 Task: For heading Use oswald with dark grey 1 1 colour & bold.  font size for heading18,  'Change the font style of data to' oswald and font size to 9,  Change the alignment of both headline & data to Align center.  In the sheet  BudgetPlan reviewbook
Action: Mouse moved to (55, 153)
Screenshot: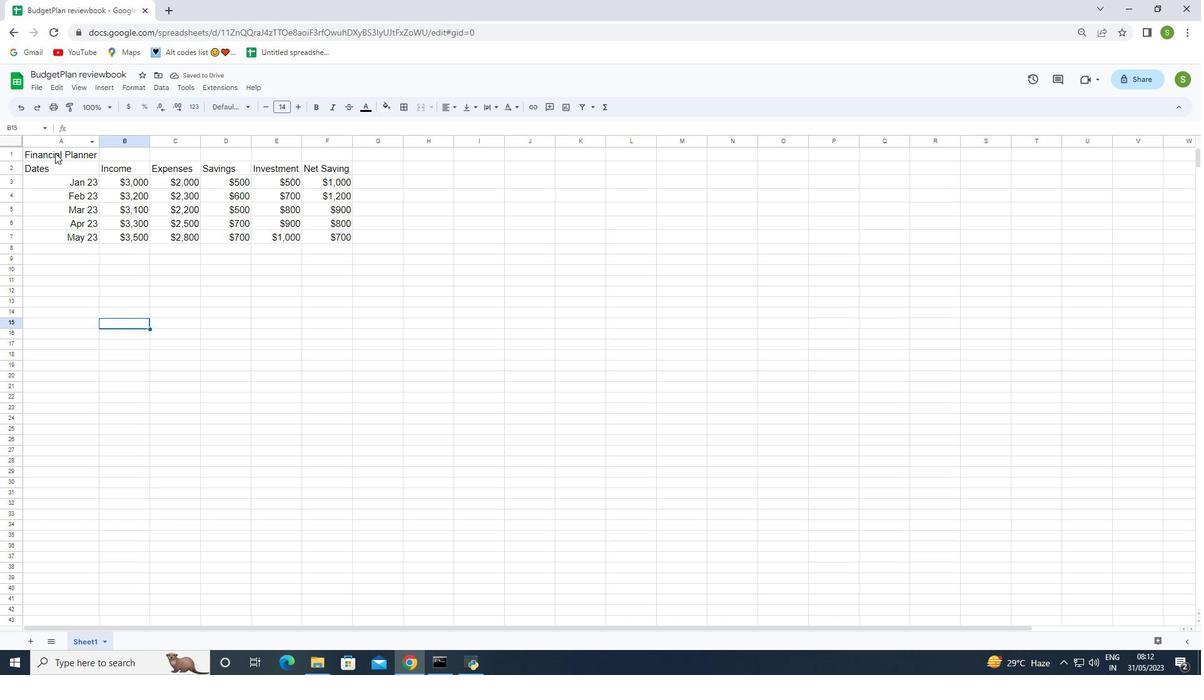 
Action: Mouse pressed left at (55, 153)
Screenshot: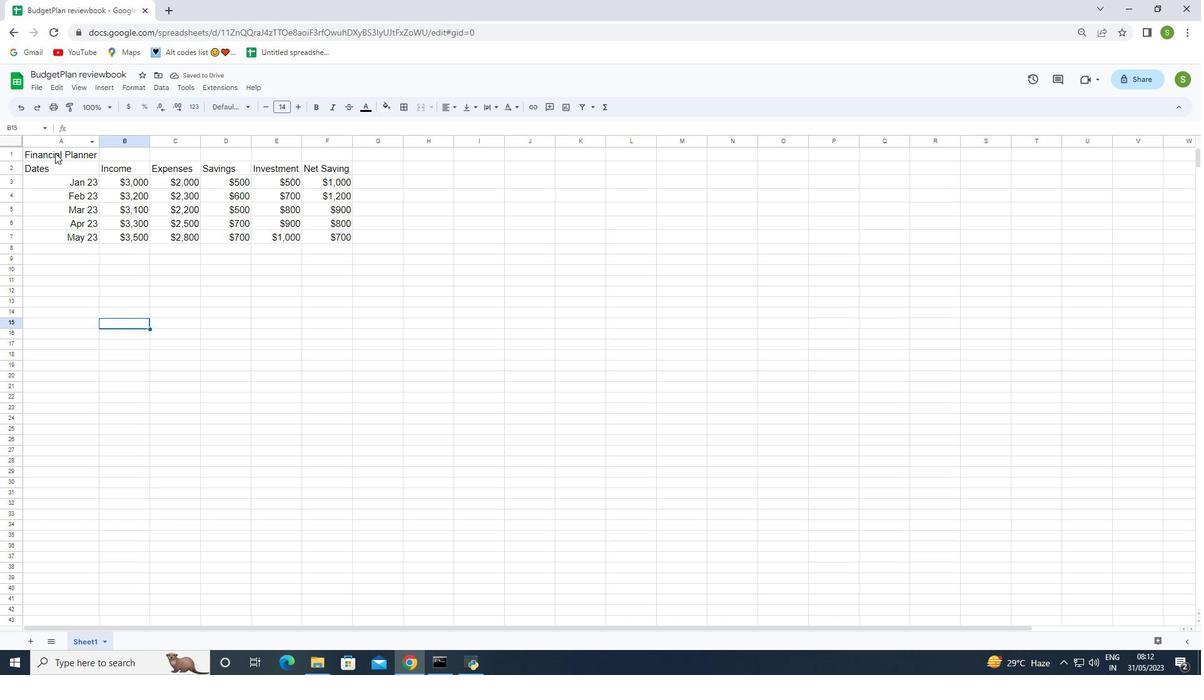 
Action: Mouse moved to (224, 100)
Screenshot: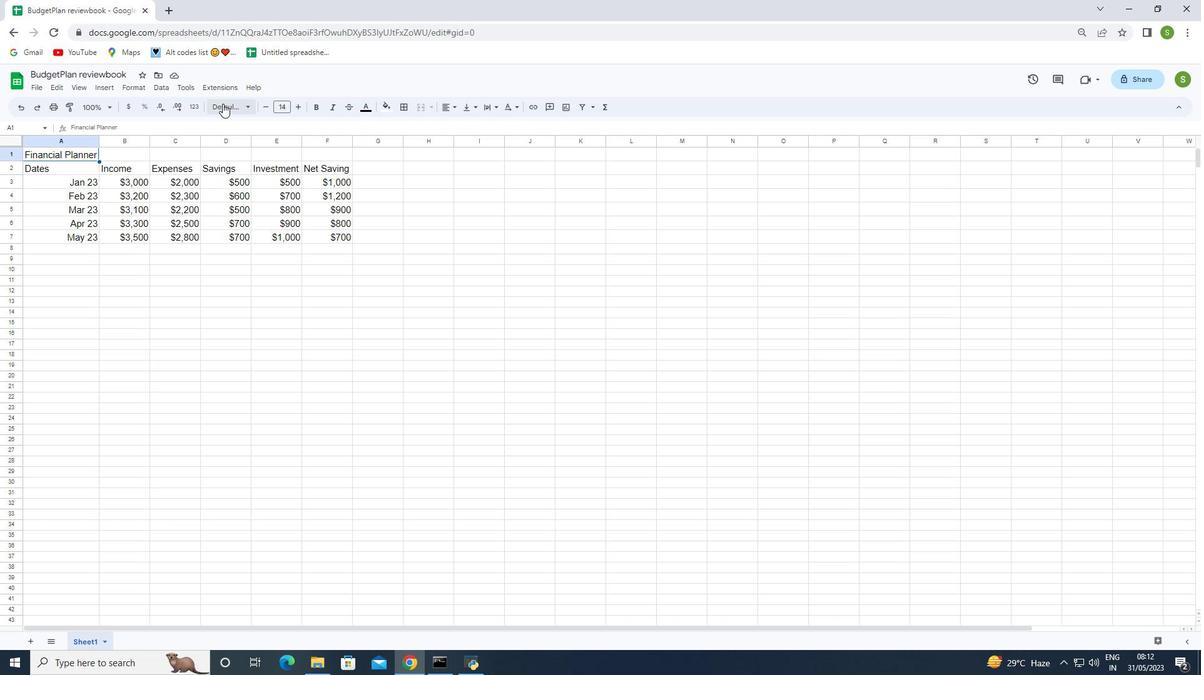 
Action: Mouse pressed left at (224, 100)
Screenshot: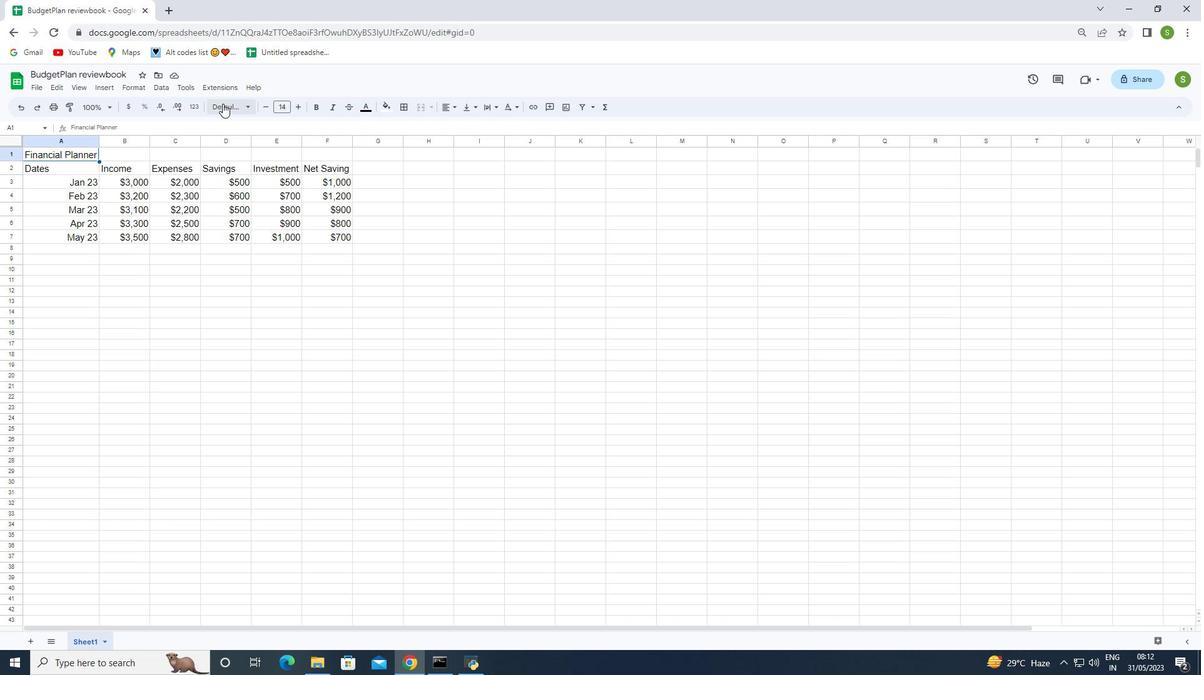 
Action: Mouse moved to (239, 541)
Screenshot: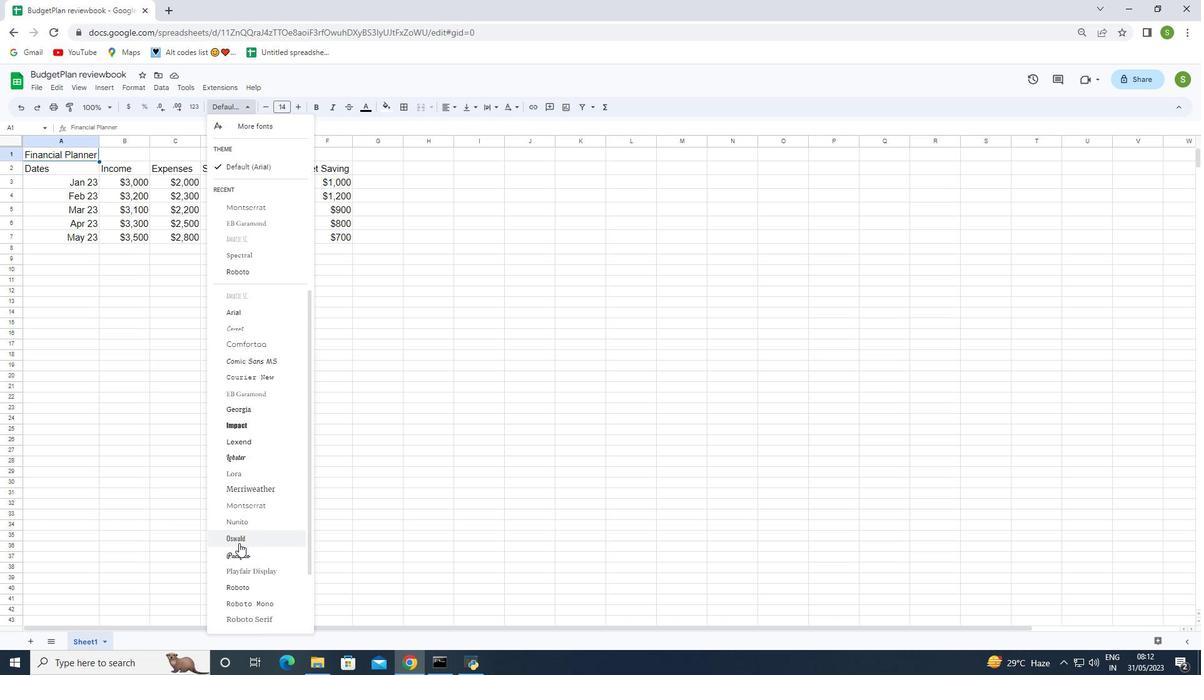 
Action: Mouse pressed left at (239, 541)
Screenshot: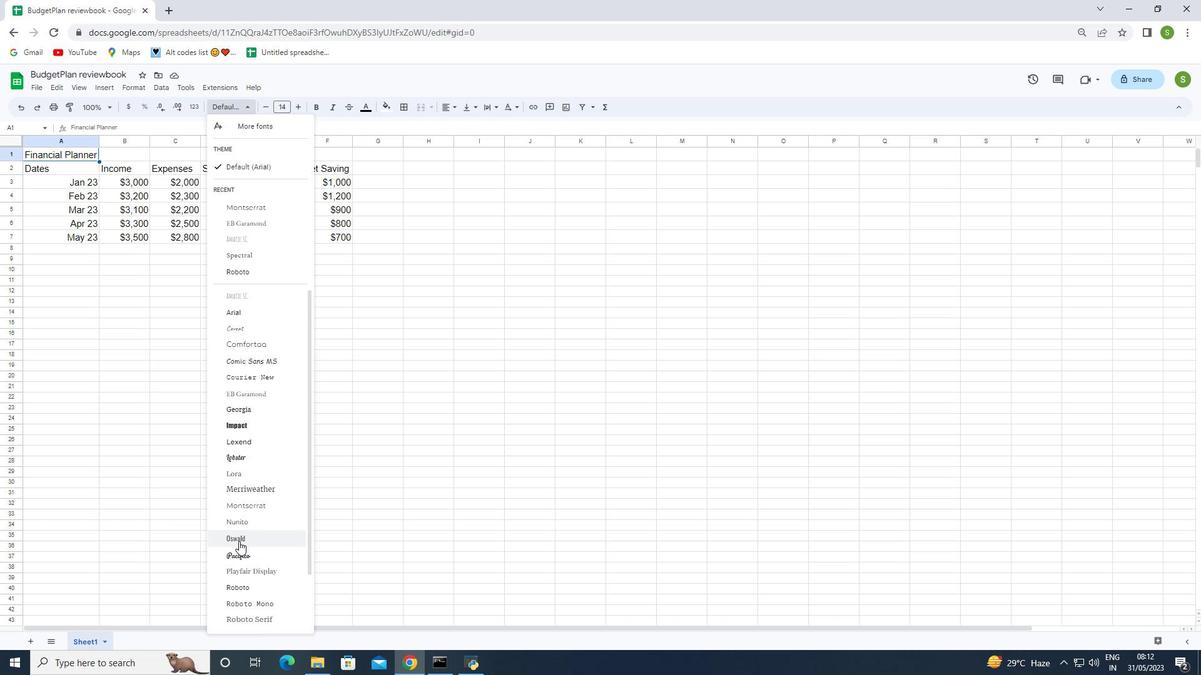 
Action: Mouse moved to (372, 105)
Screenshot: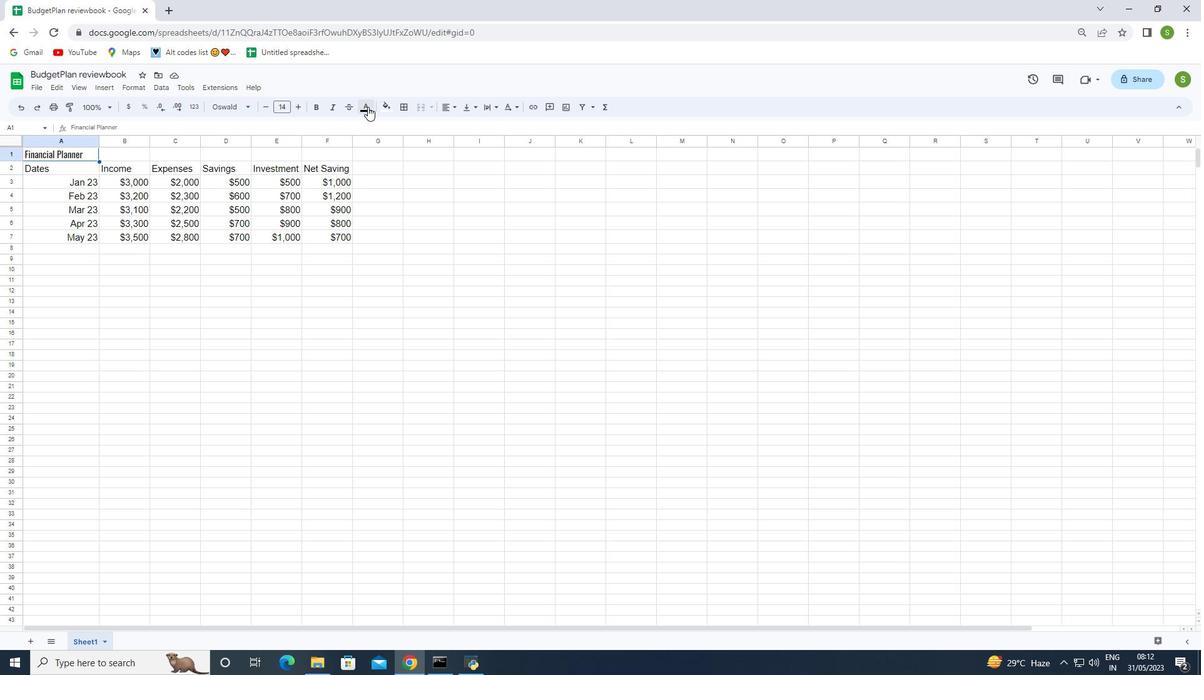 
Action: Mouse pressed left at (372, 105)
Screenshot: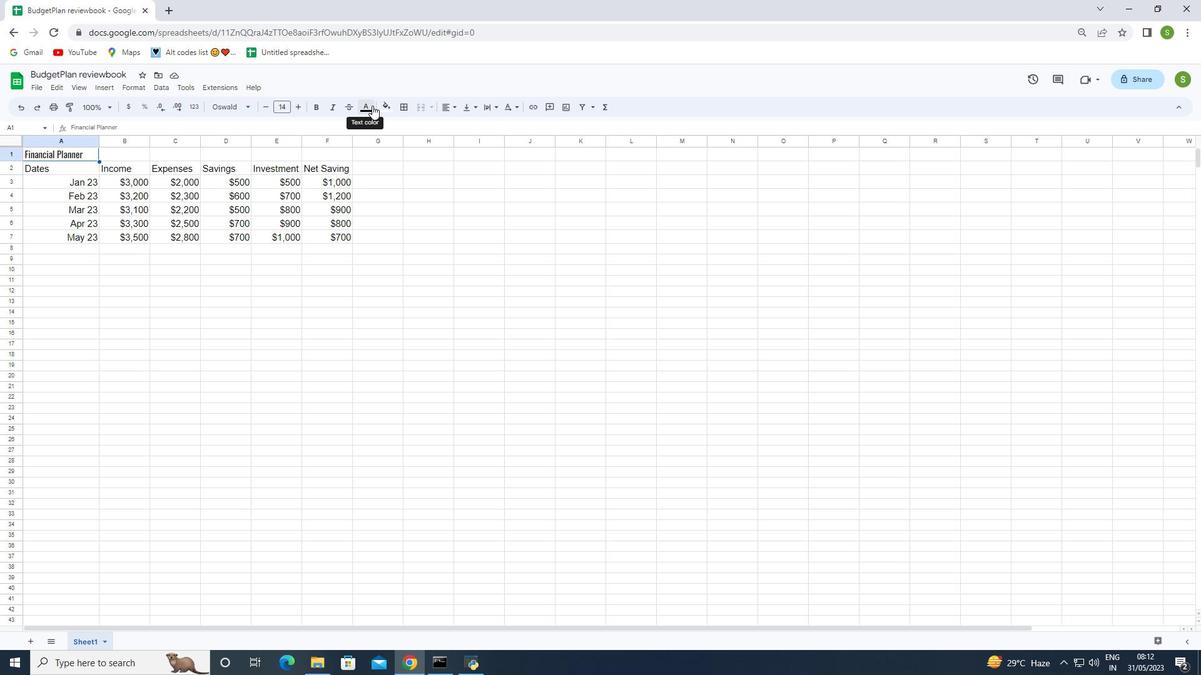 
Action: Mouse moved to (407, 138)
Screenshot: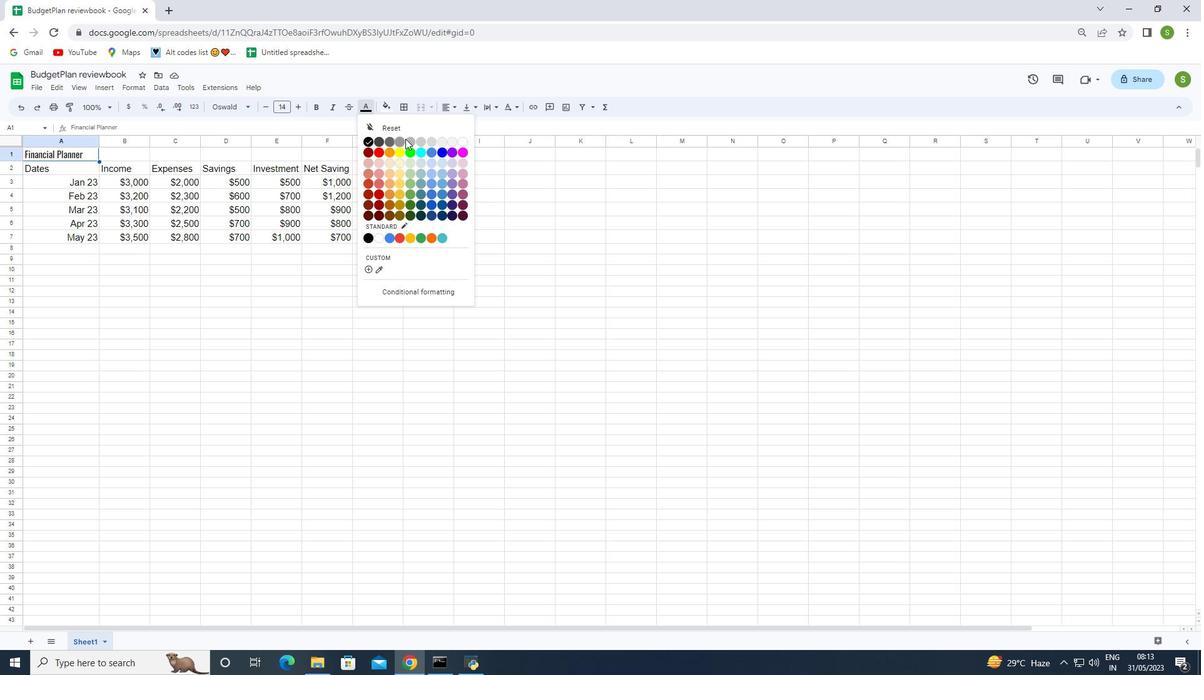 
Action: Mouse pressed left at (407, 138)
Screenshot: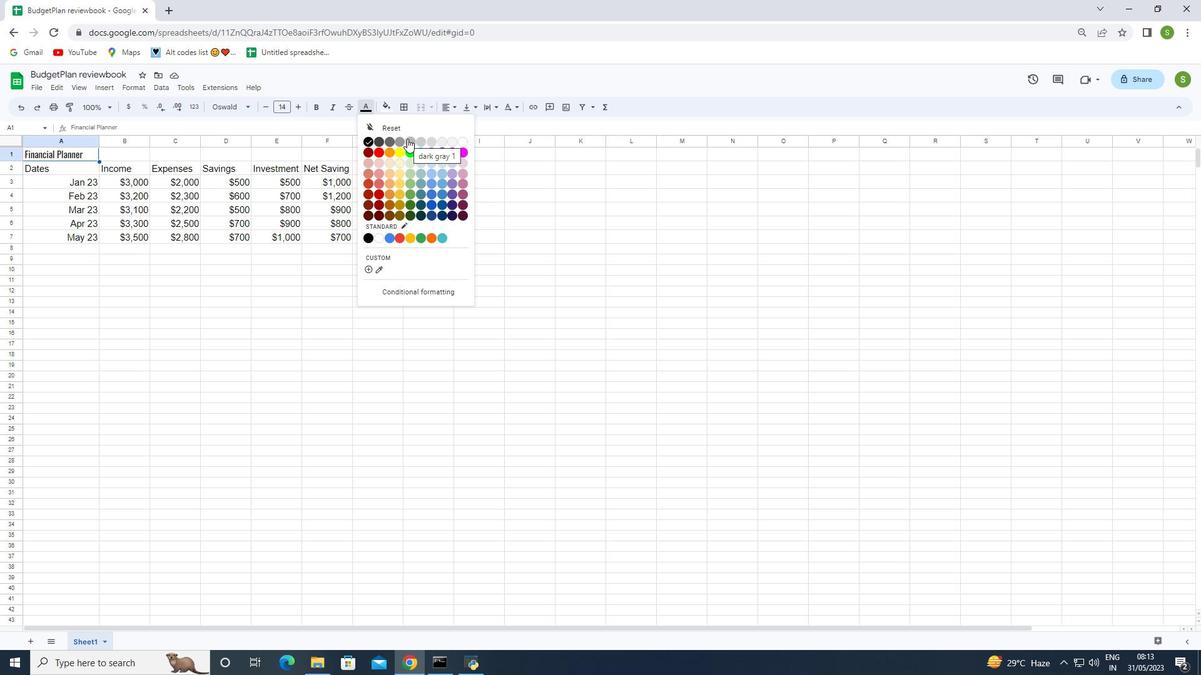 
Action: Mouse moved to (318, 110)
Screenshot: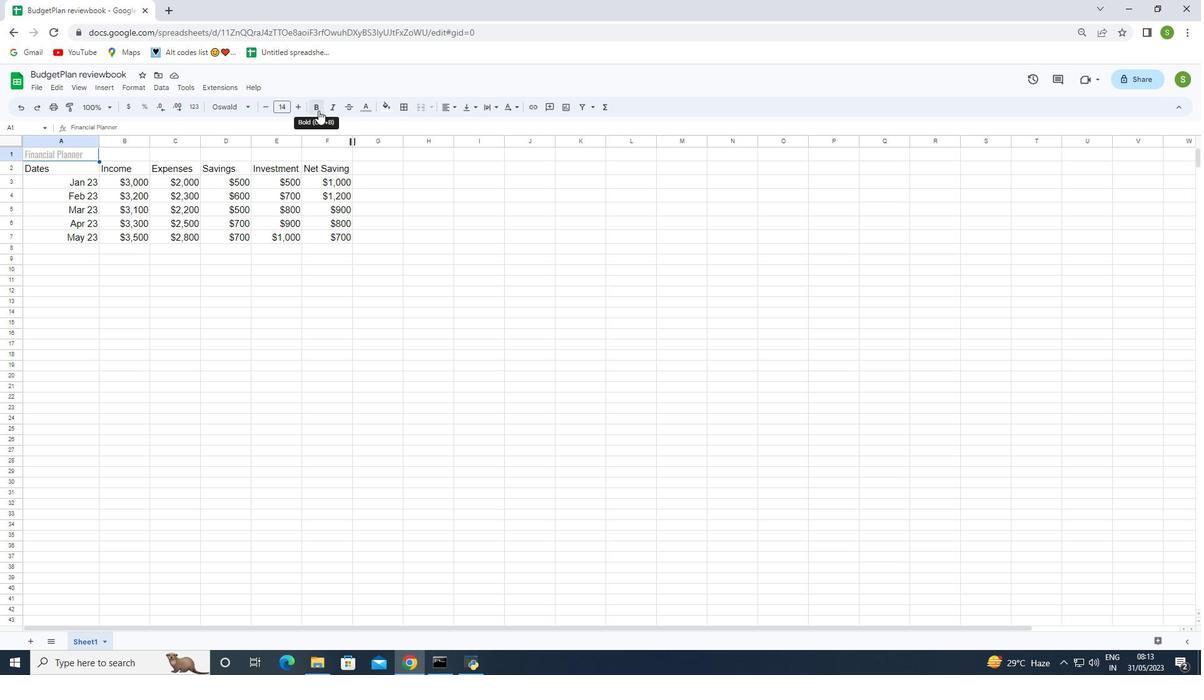 
Action: Mouse pressed left at (318, 110)
Screenshot: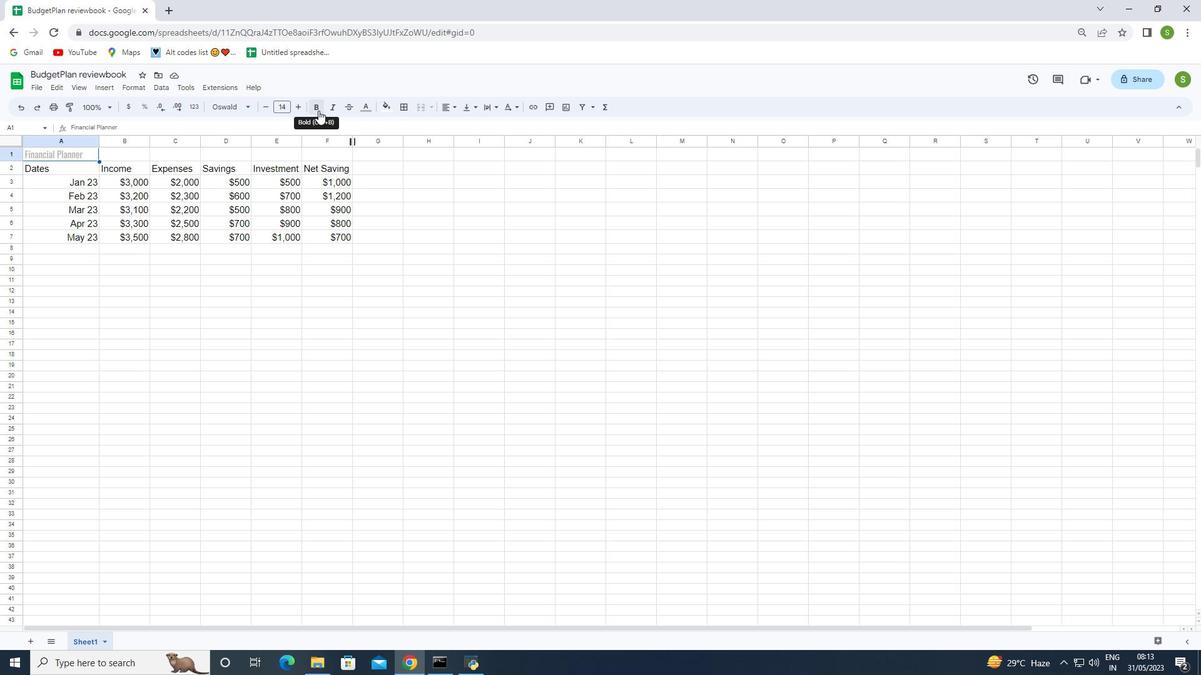 
Action: Mouse moved to (295, 106)
Screenshot: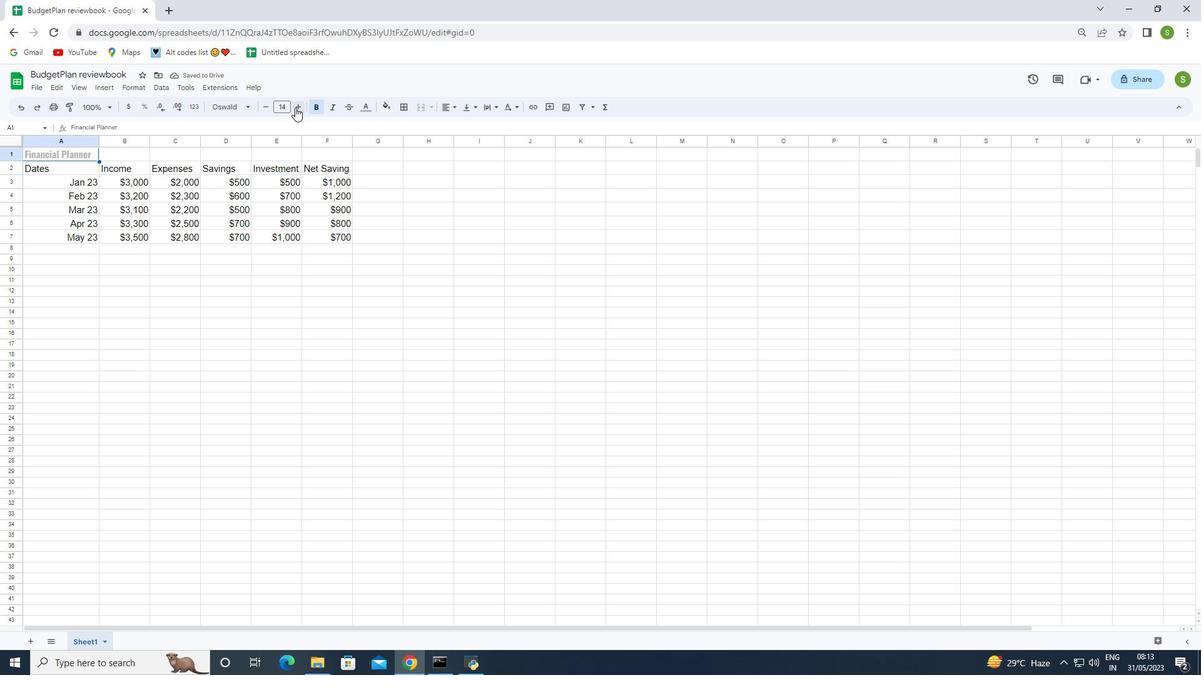 
Action: Mouse pressed left at (295, 106)
Screenshot: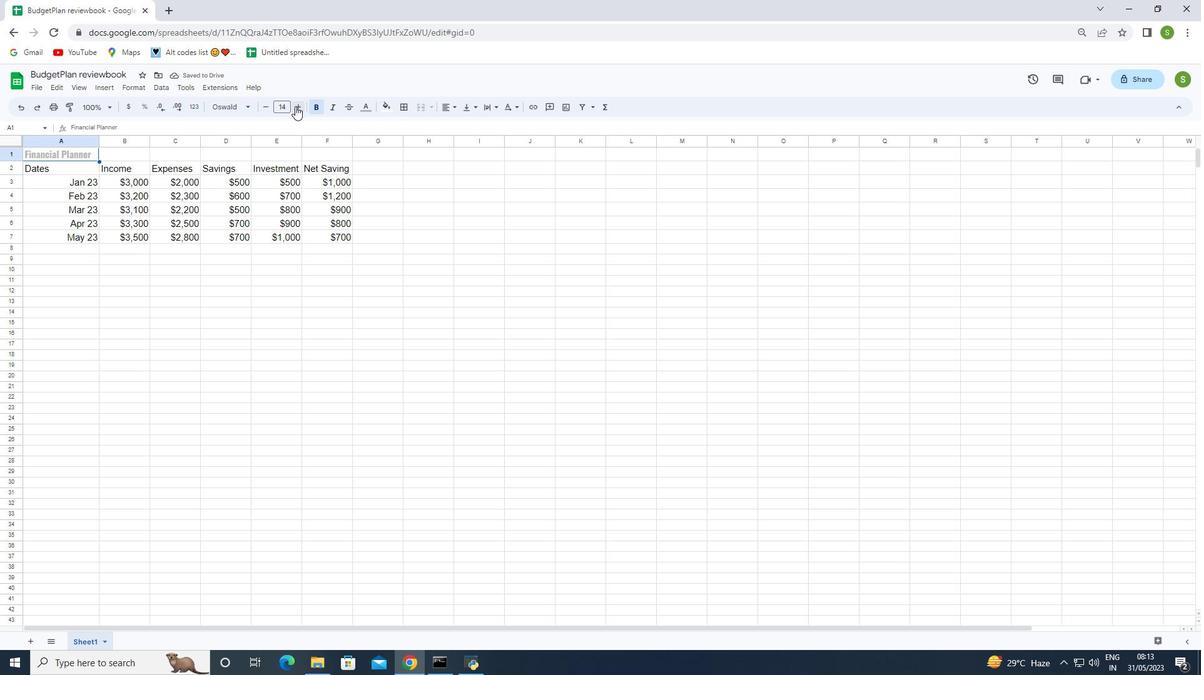 
Action: Mouse pressed left at (295, 106)
Screenshot: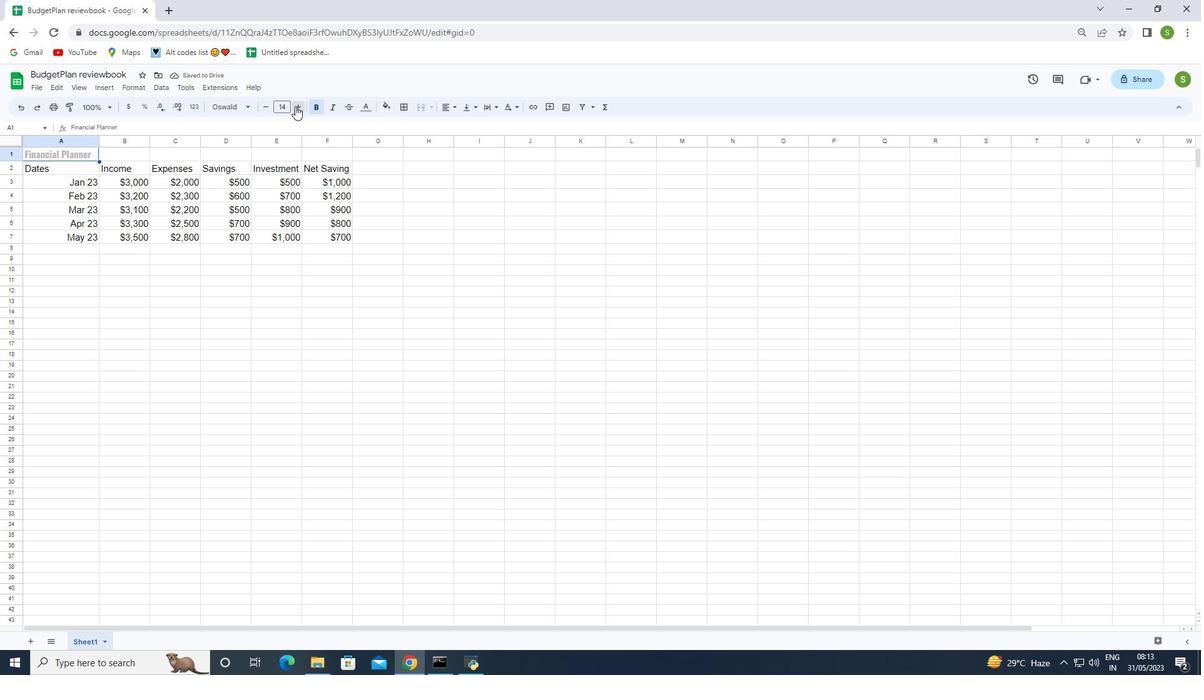 
Action: Mouse pressed left at (295, 106)
Screenshot: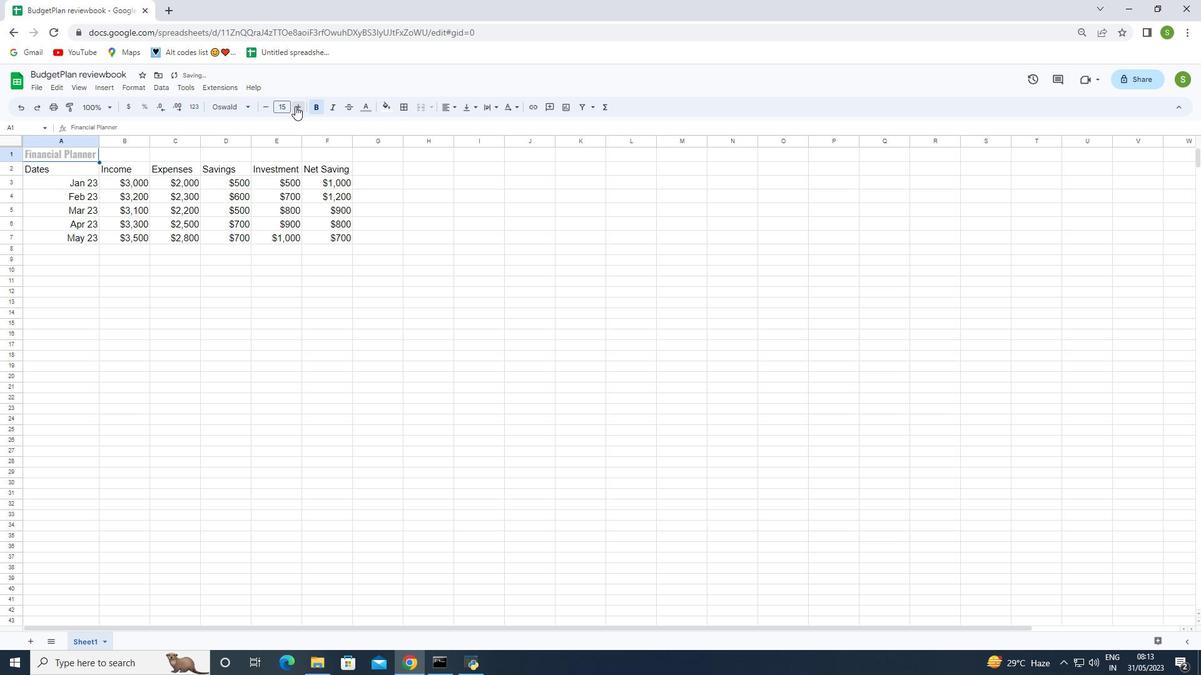 
Action: Mouse pressed left at (295, 106)
Screenshot: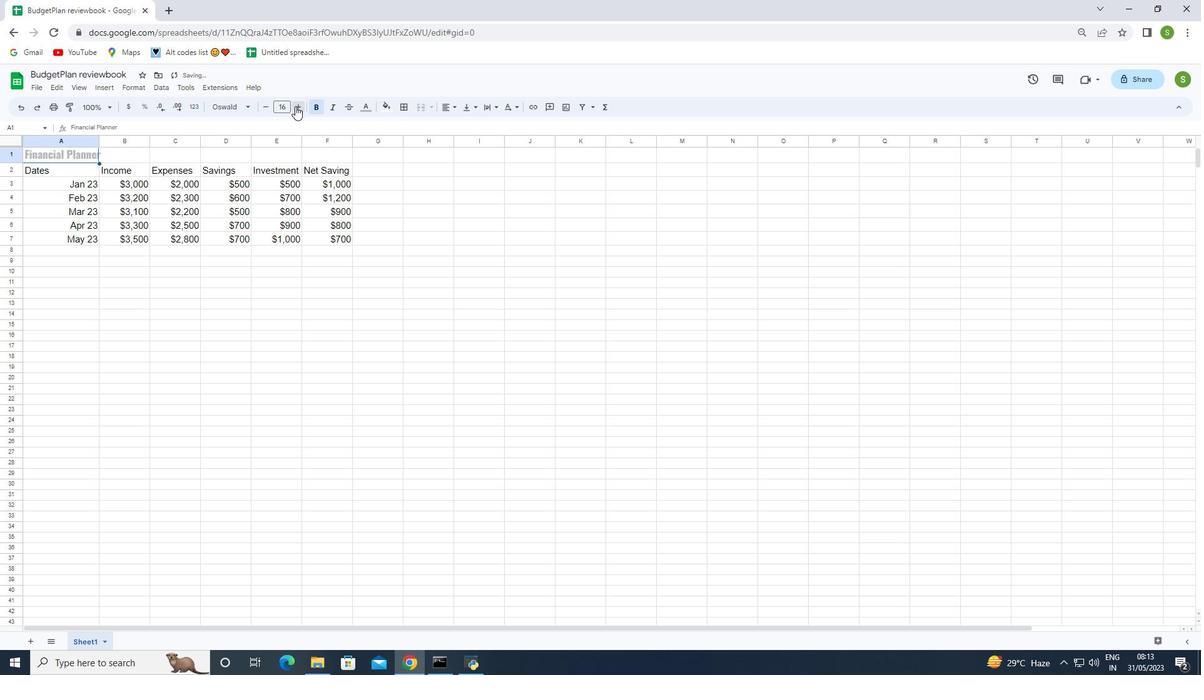 
Action: Mouse moved to (41, 174)
Screenshot: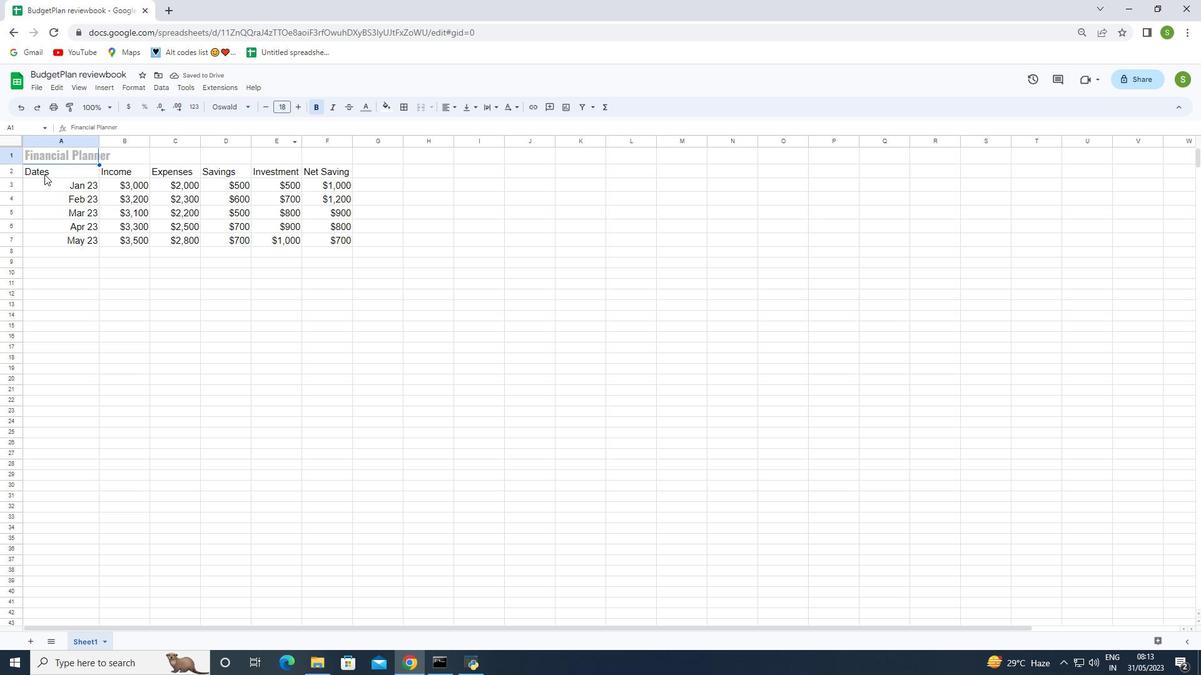 
Action: Mouse pressed left at (41, 174)
Screenshot: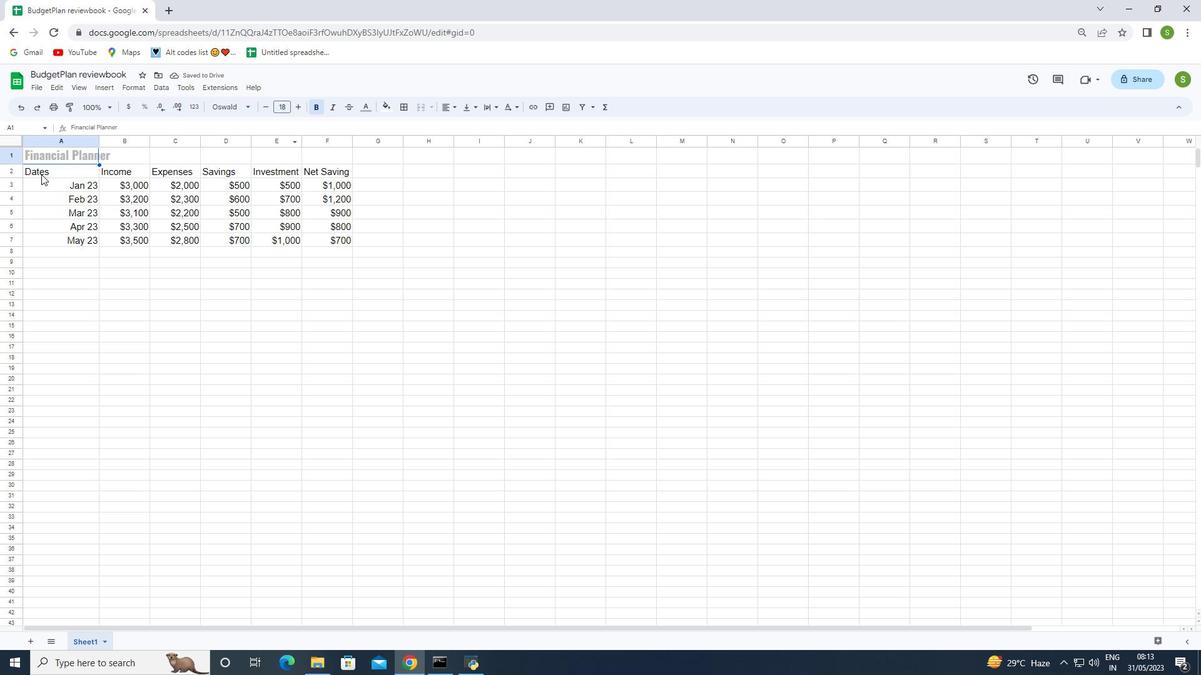 
Action: Mouse moved to (221, 110)
Screenshot: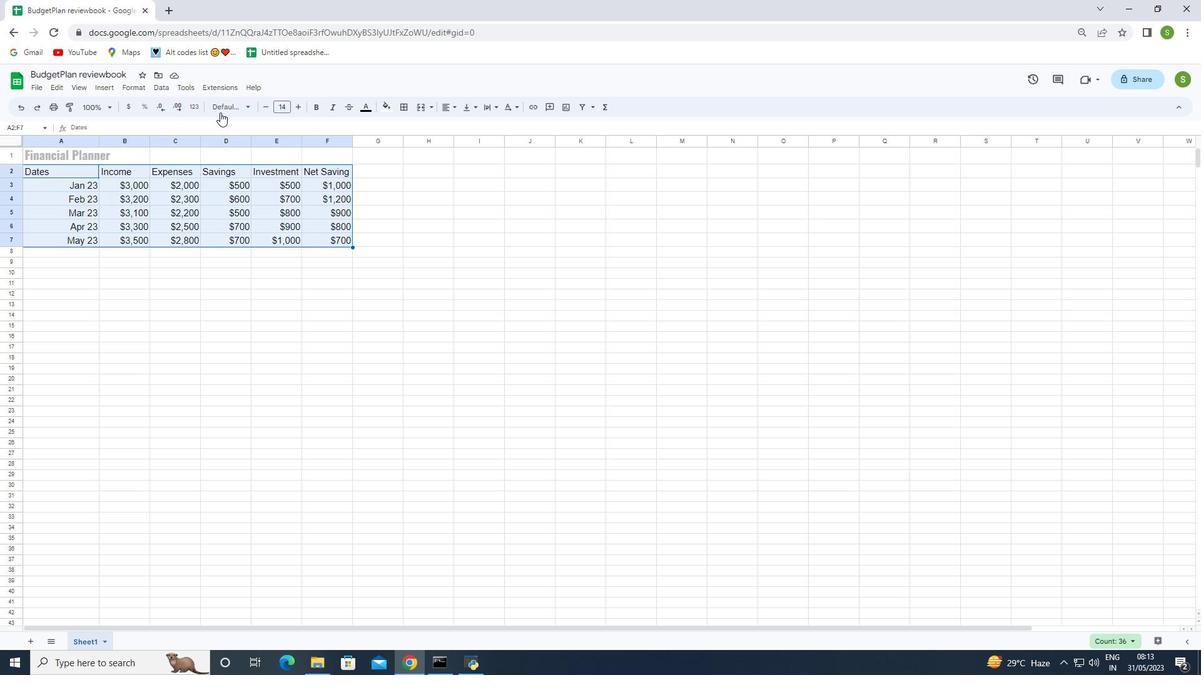 
Action: Mouse pressed left at (221, 110)
Screenshot: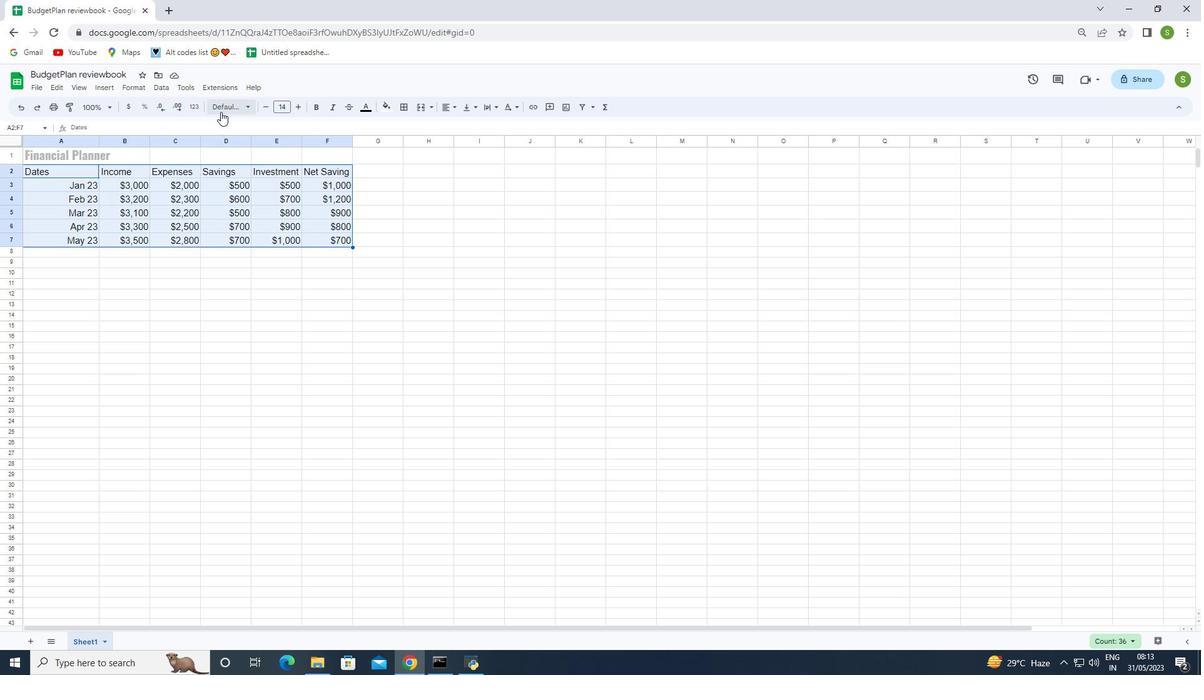 
Action: Mouse moved to (246, 204)
Screenshot: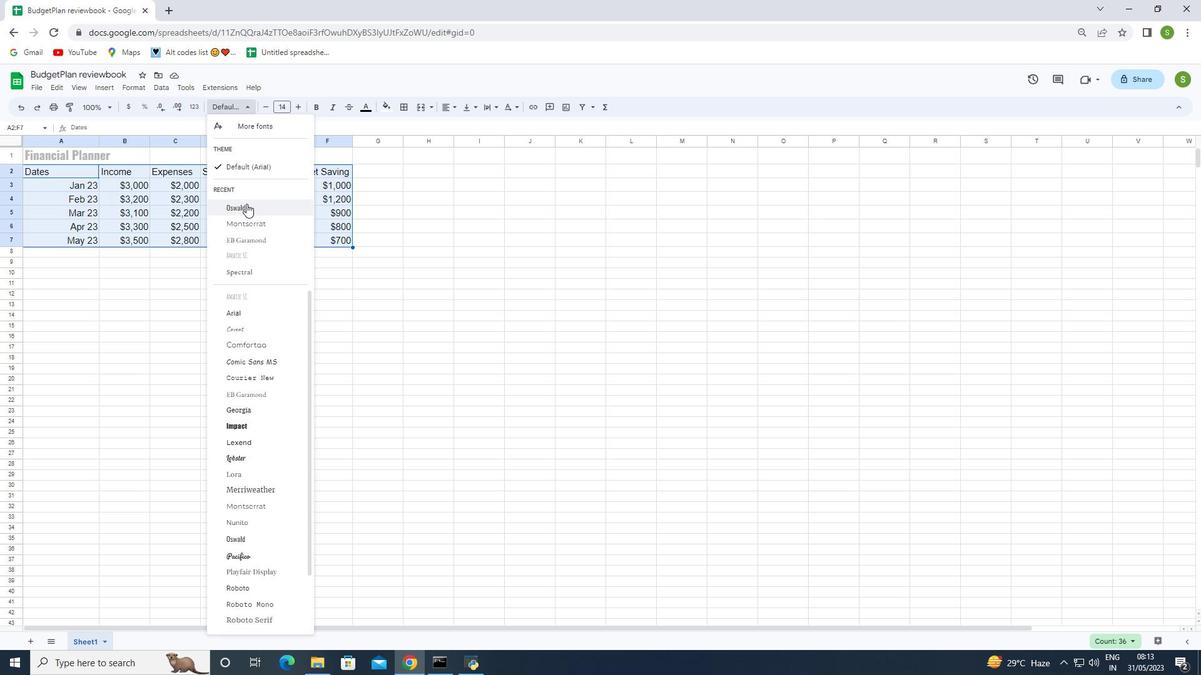 
Action: Mouse pressed left at (246, 204)
Screenshot: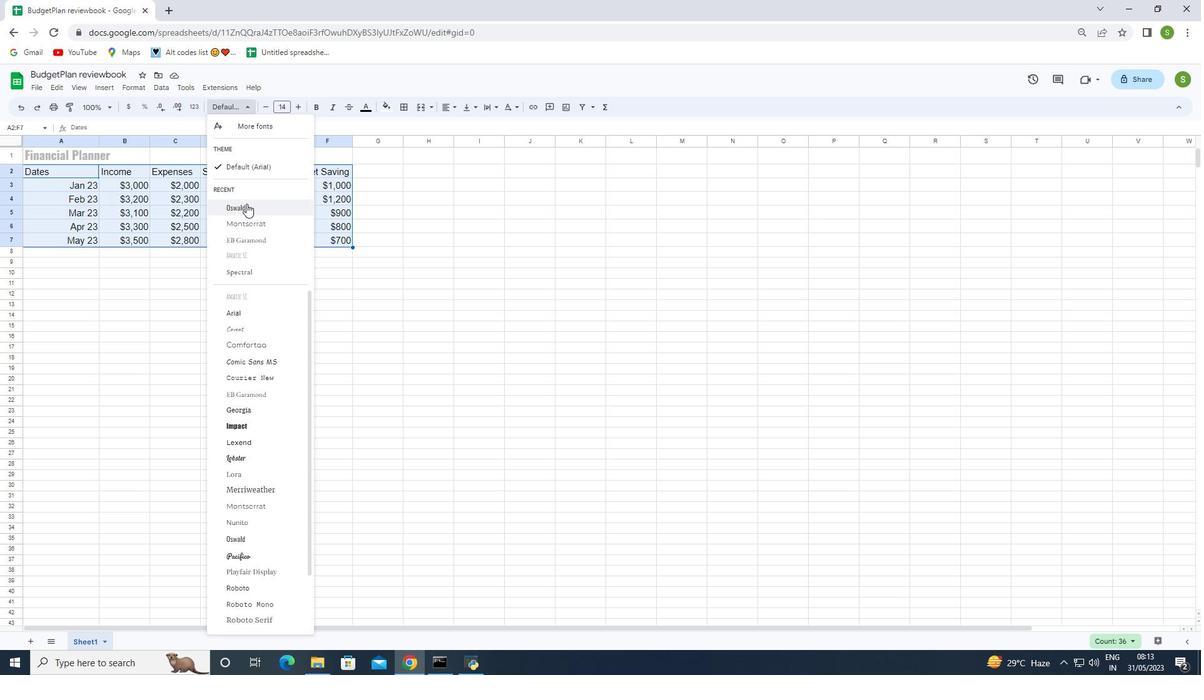 
Action: Mouse moved to (264, 112)
Screenshot: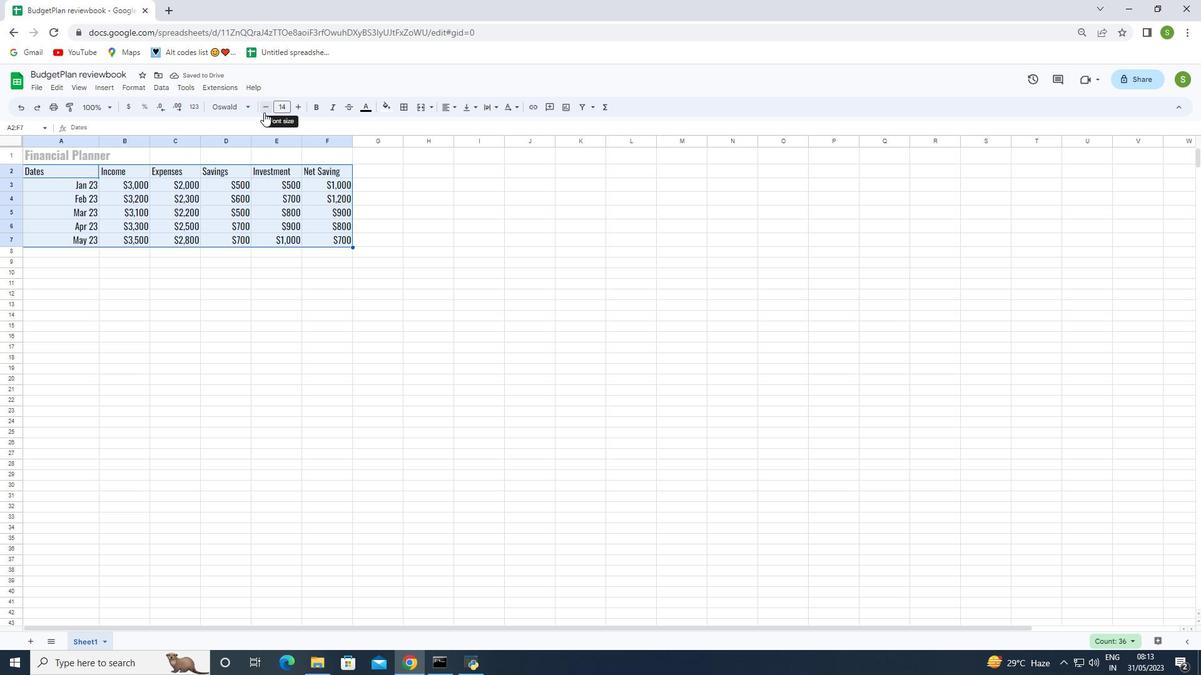 
Action: Mouse pressed left at (264, 112)
Screenshot: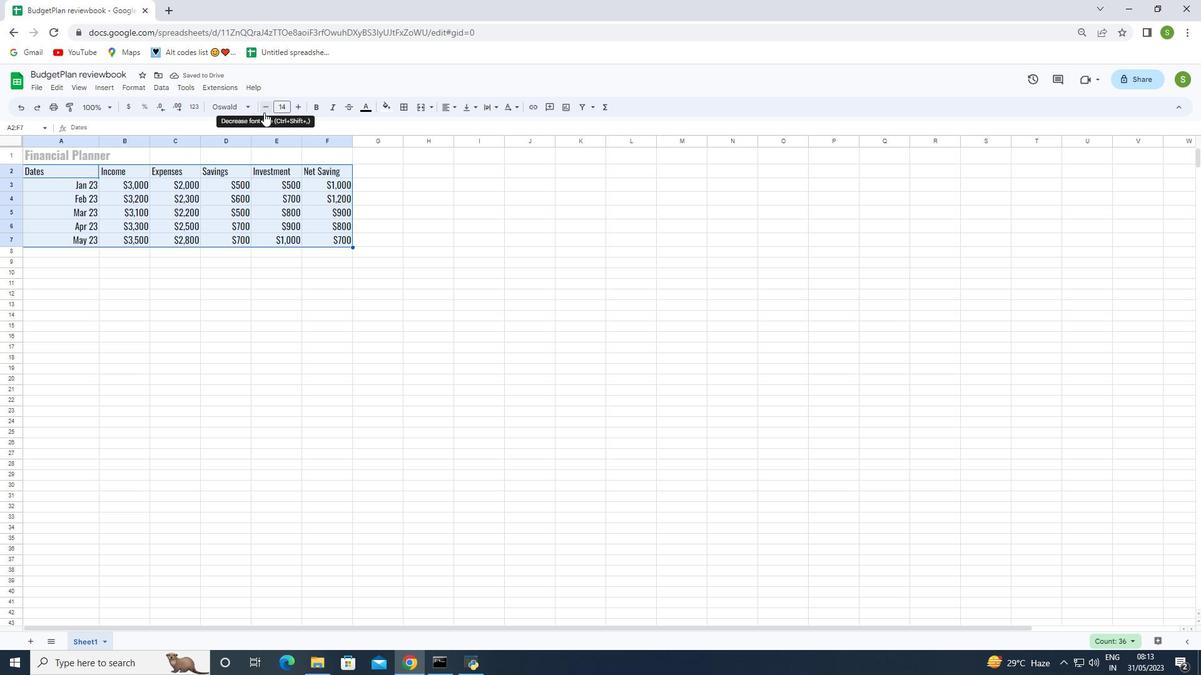 
Action: Mouse pressed left at (264, 112)
Screenshot: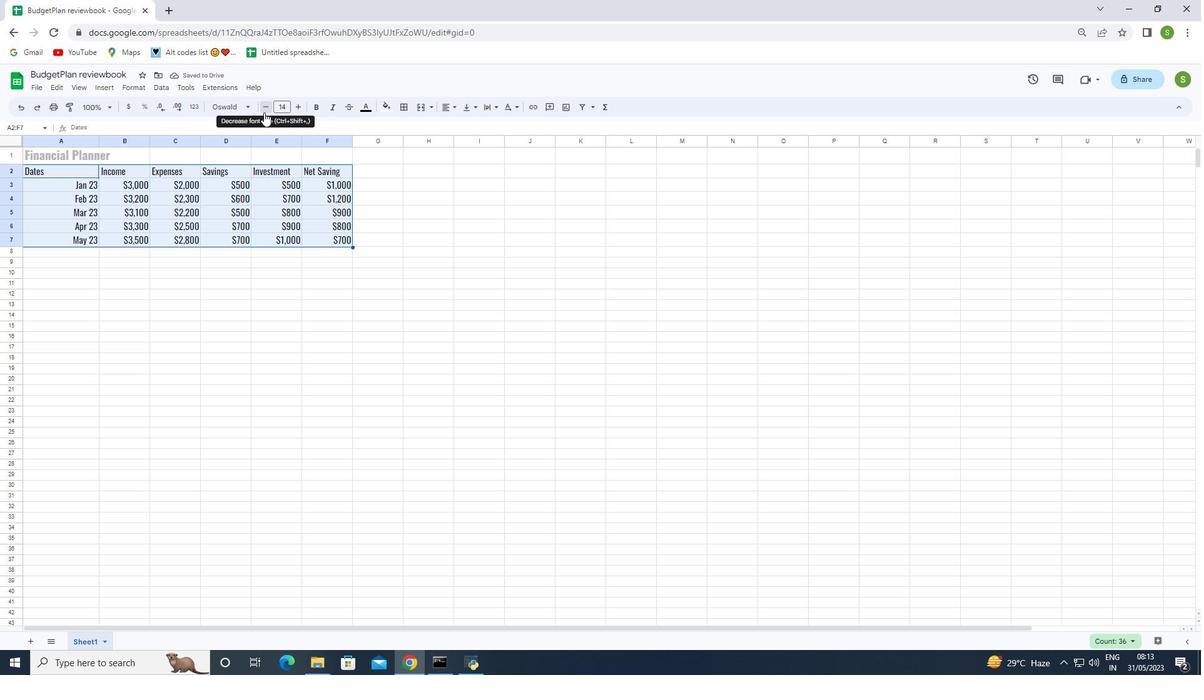 
Action: Mouse pressed left at (264, 112)
Screenshot: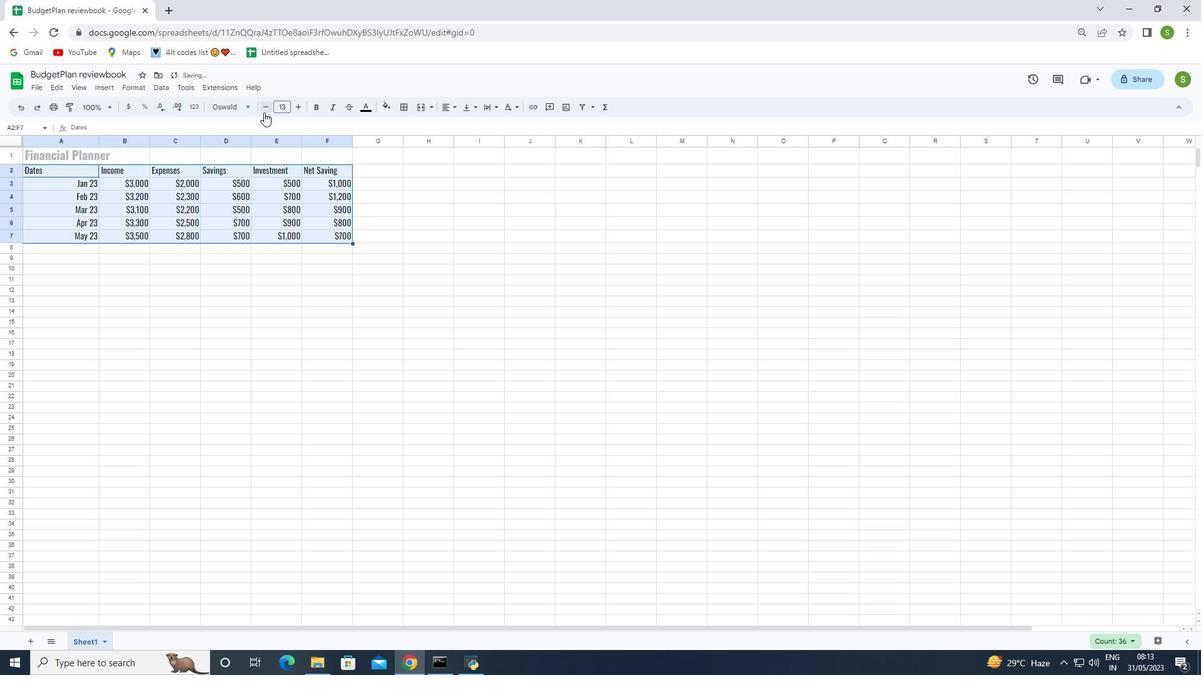 
Action: Mouse pressed left at (264, 112)
Screenshot: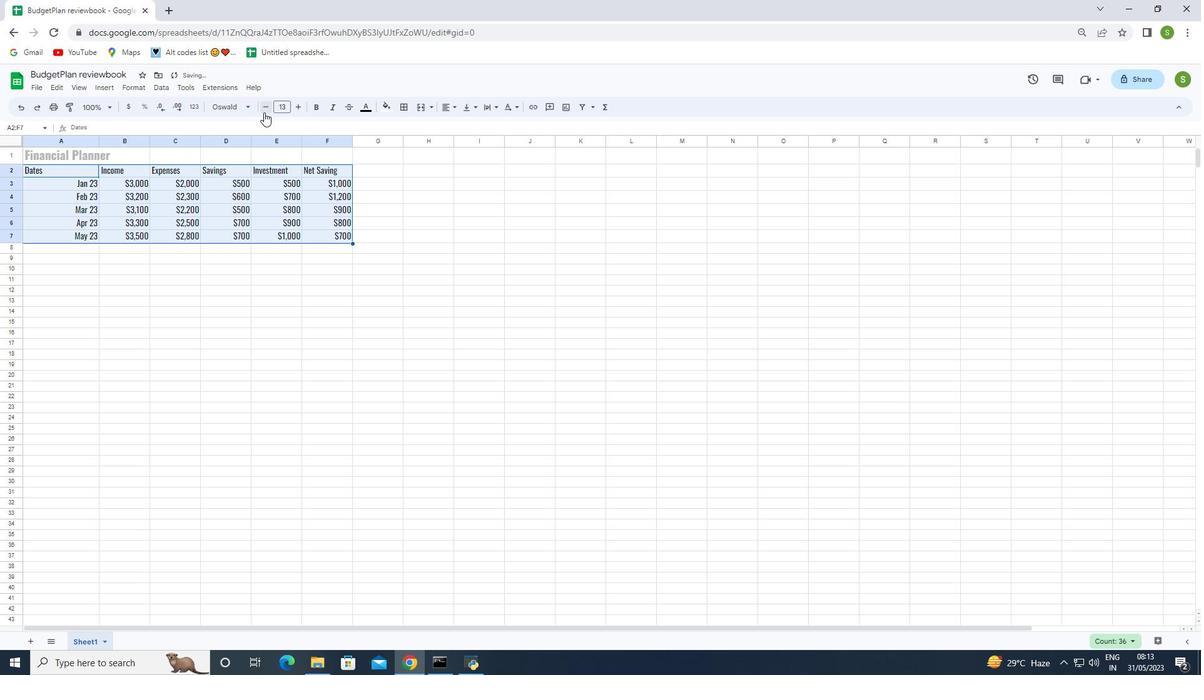 
Action: Mouse pressed left at (264, 112)
Screenshot: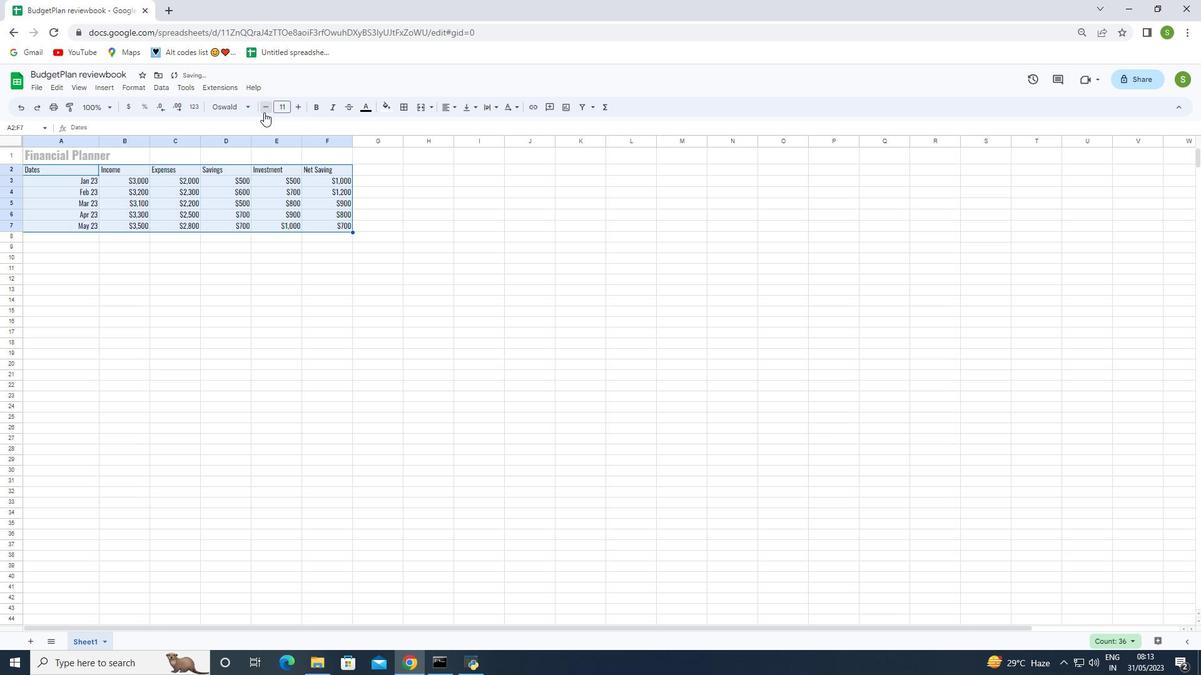 
Action: Mouse moved to (279, 246)
Screenshot: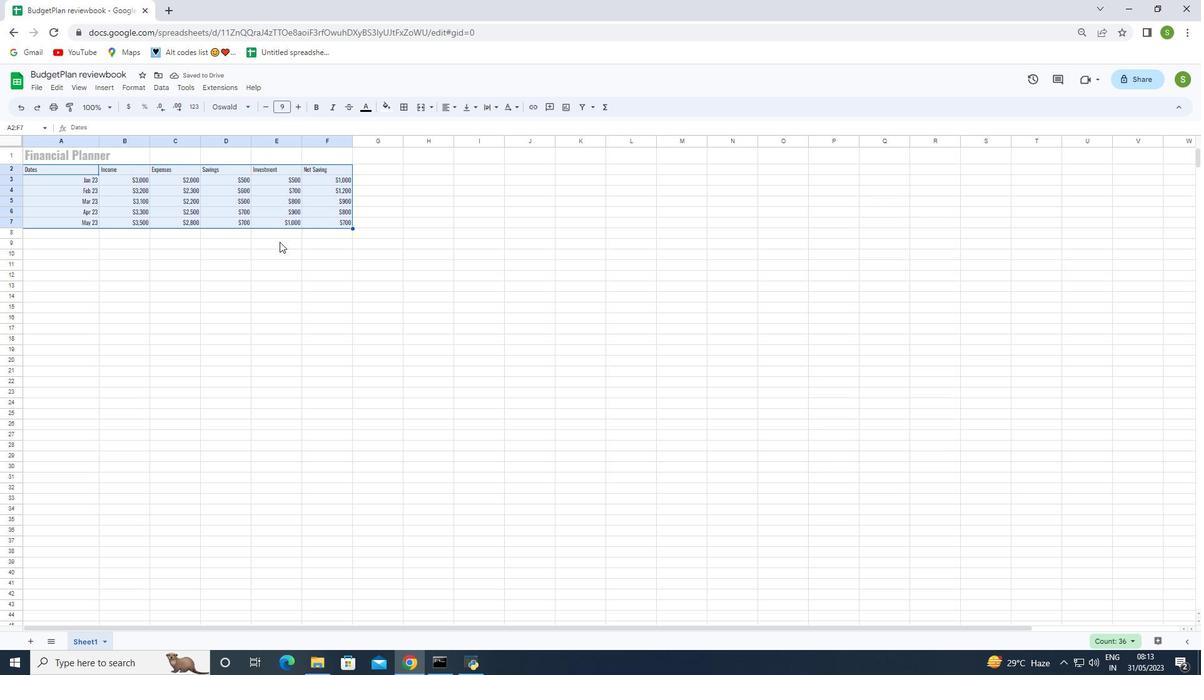 
Action: Mouse pressed left at (279, 246)
Screenshot: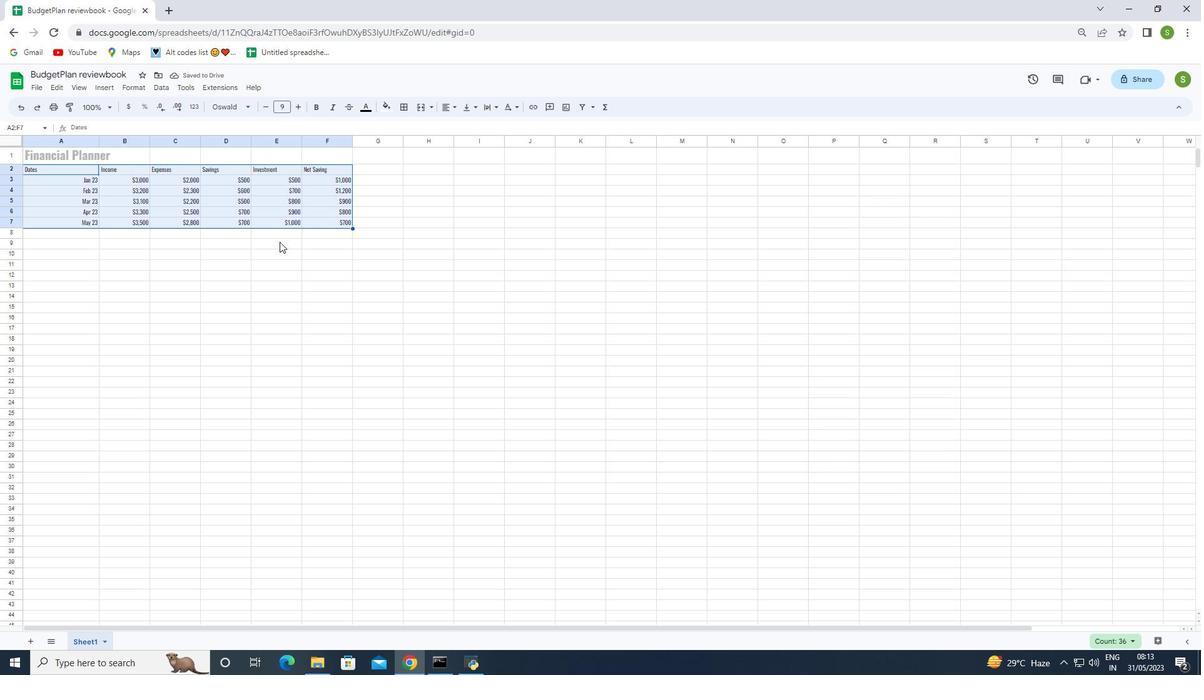 
Action: Mouse moved to (68, 156)
Screenshot: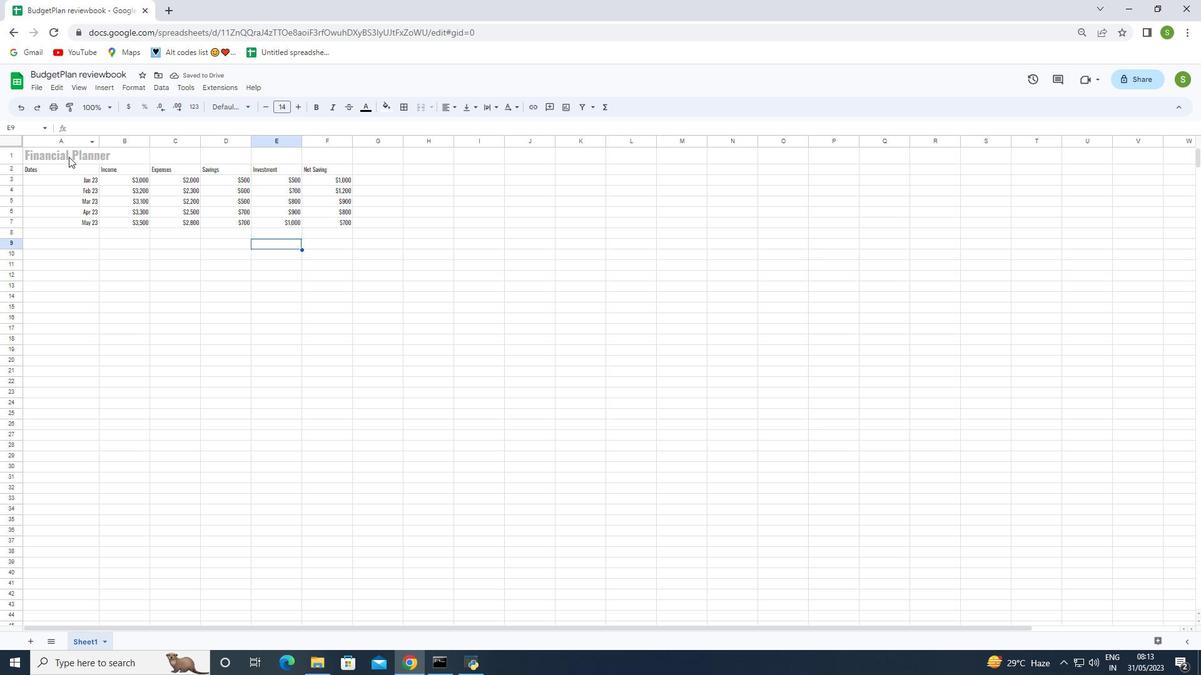
Action: Mouse pressed left at (68, 156)
Screenshot: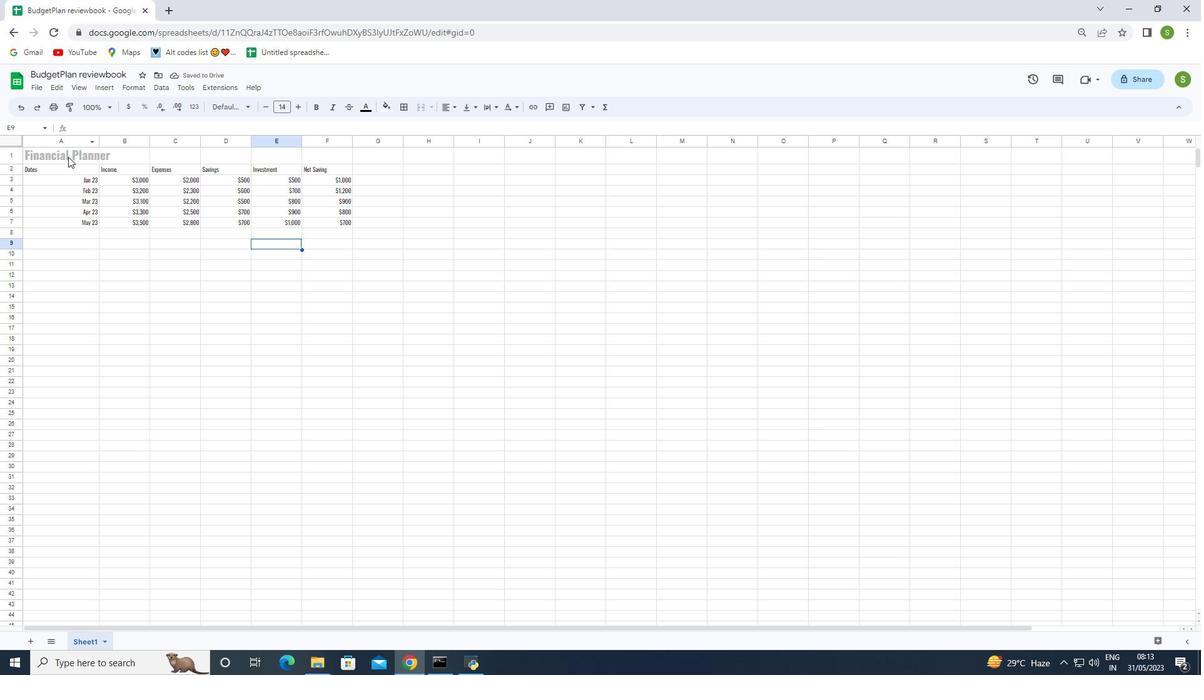 
Action: Mouse moved to (449, 108)
Screenshot: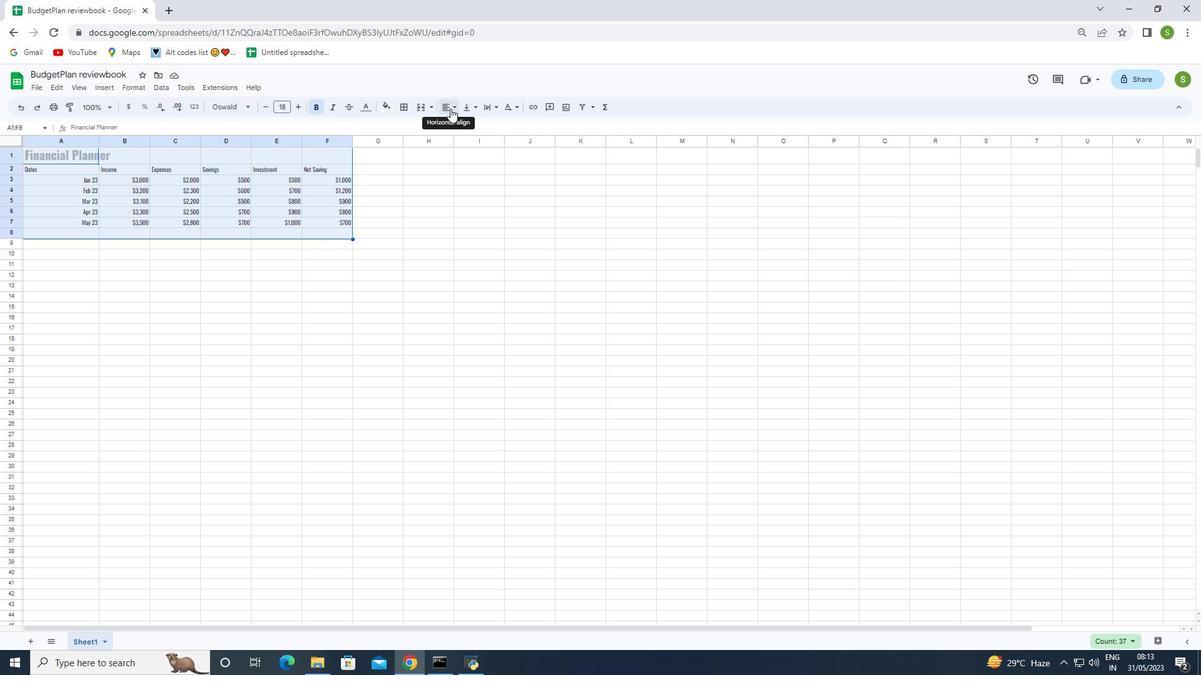 
Action: Mouse pressed left at (449, 108)
Screenshot: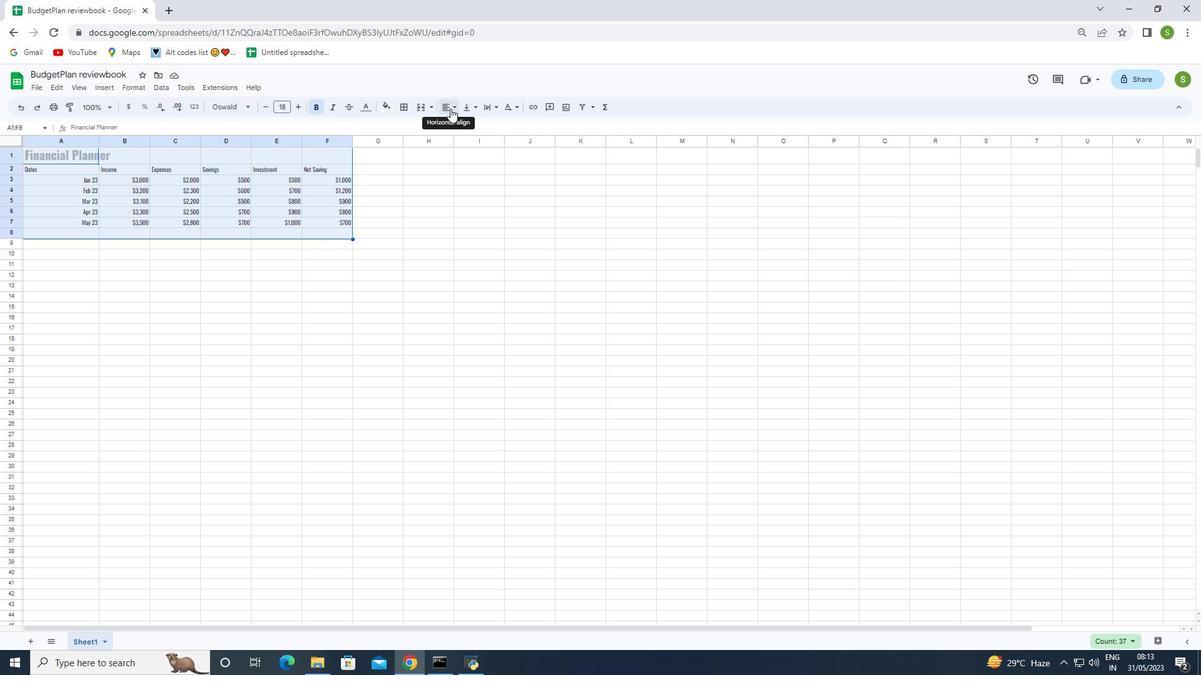 
Action: Mouse moved to (464, 131)
Screenshot: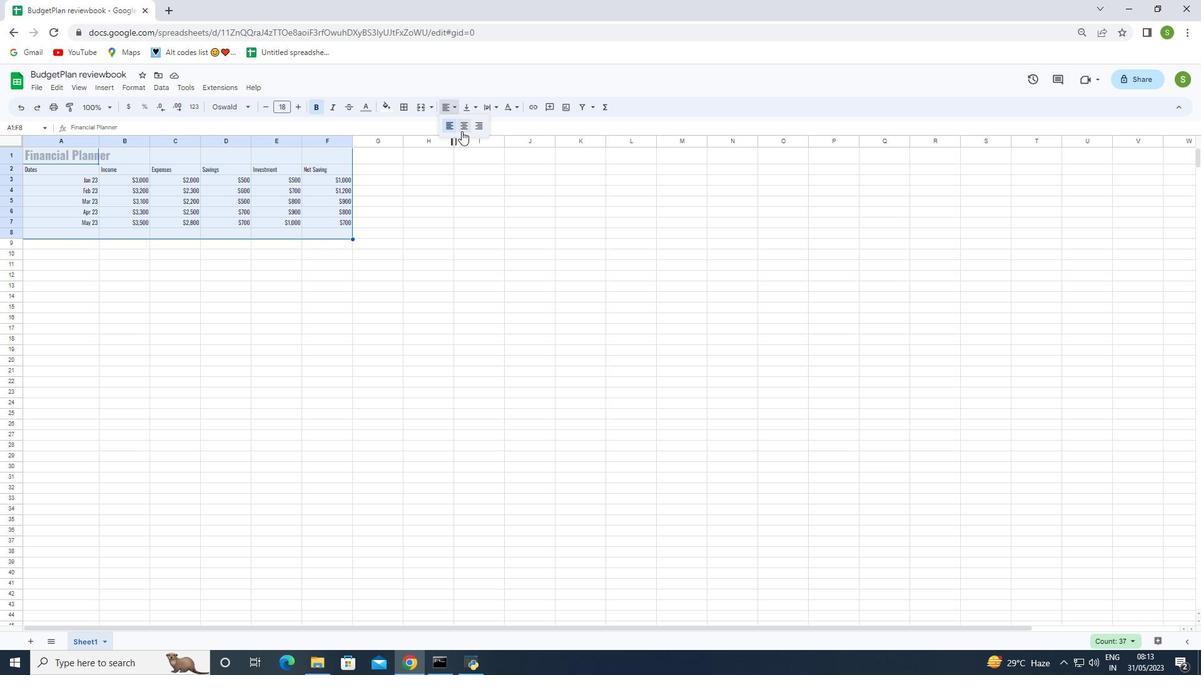 
Action: Mouse pressed left at (464, 131)
Screenshot: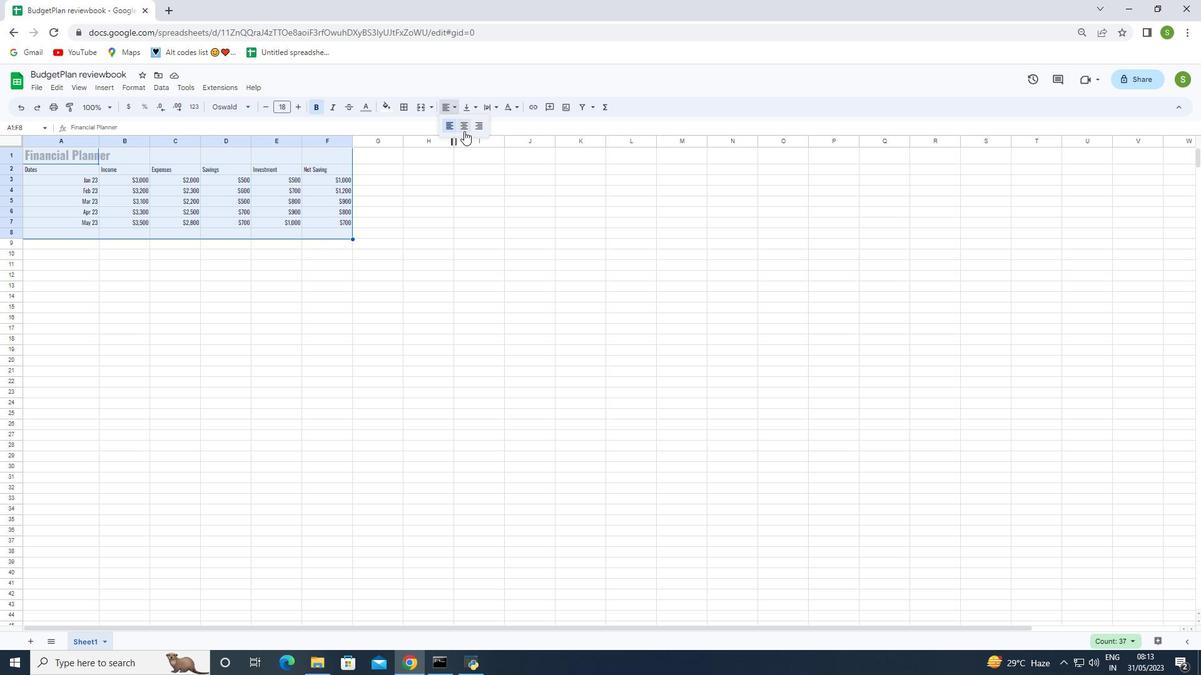 
Action: Mouse moved to (278, 336)
Screenshot: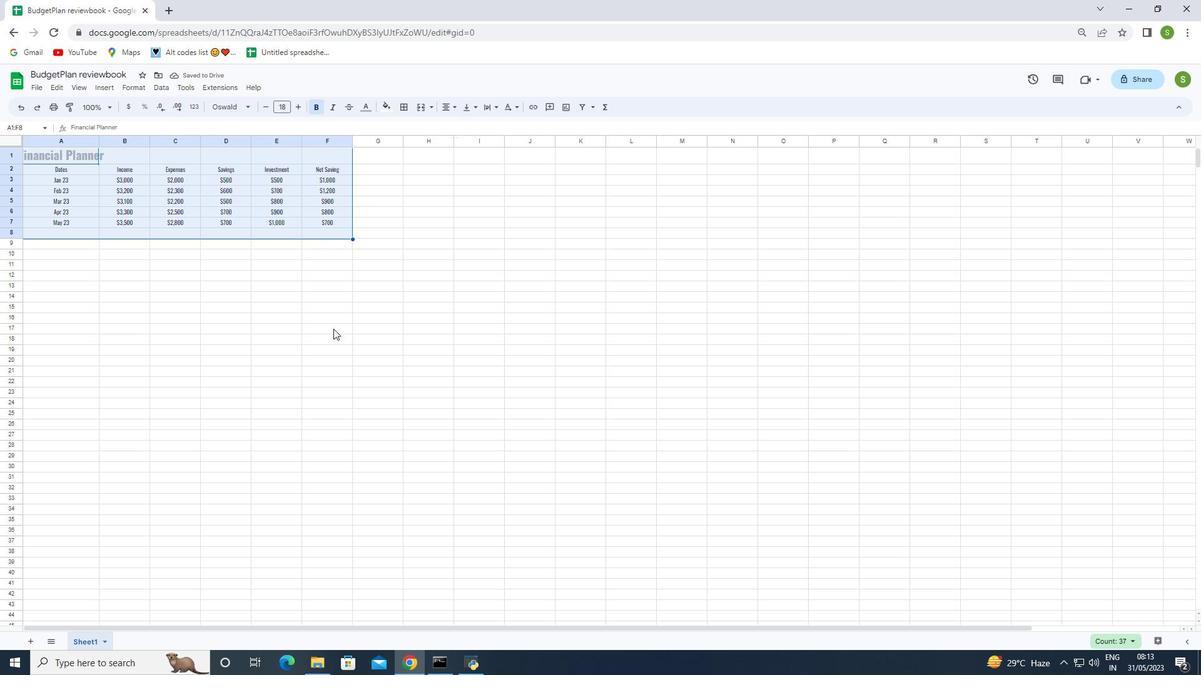 
Action: Mouse pressed left at (278, 336)
Screenshot: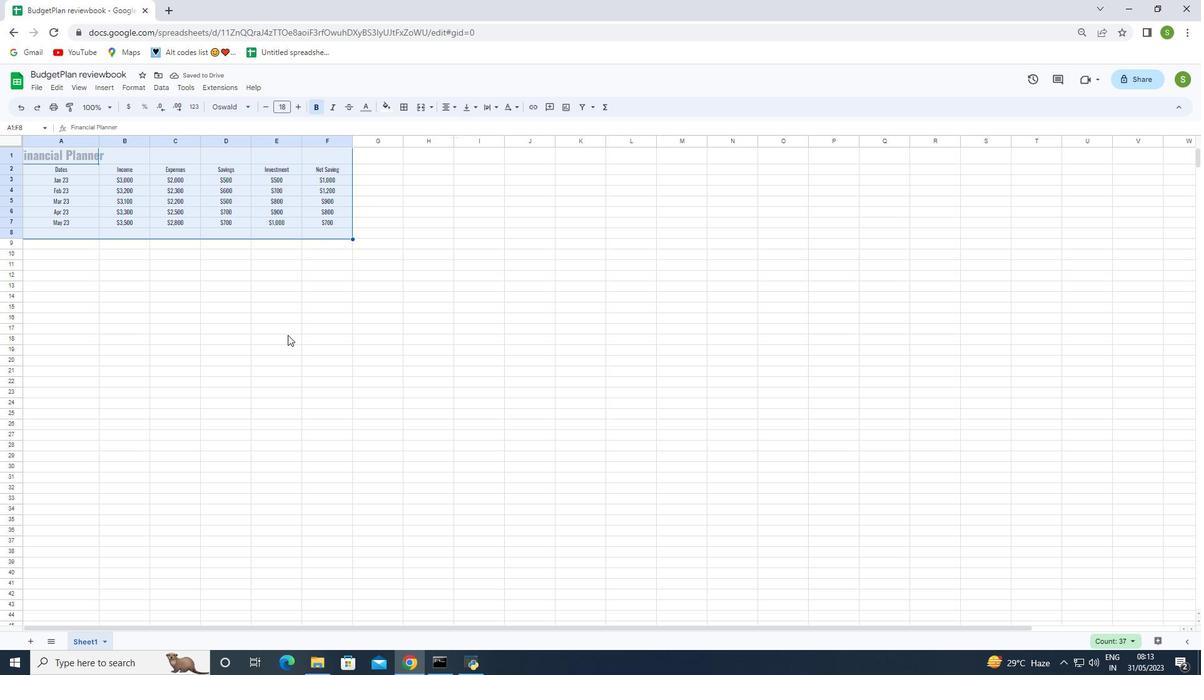 
Action: Mouse moved to (36, 88)
Screenshot: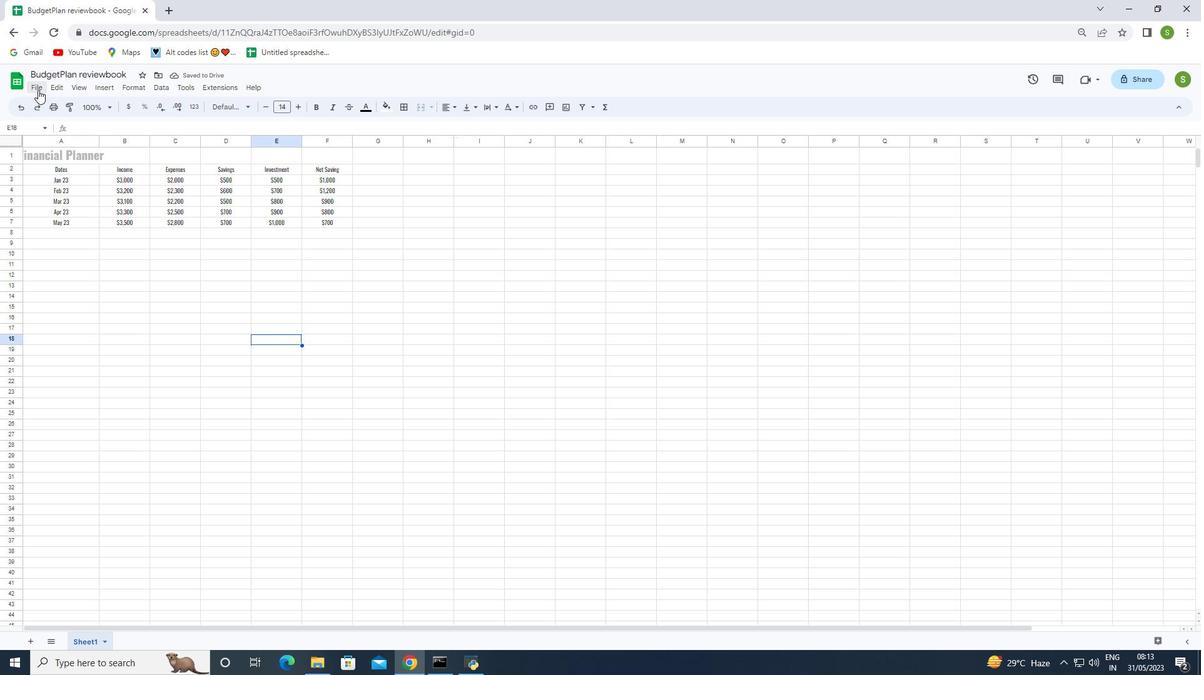 
Action: Mouse pressed left at (37, 88)
Screenshot: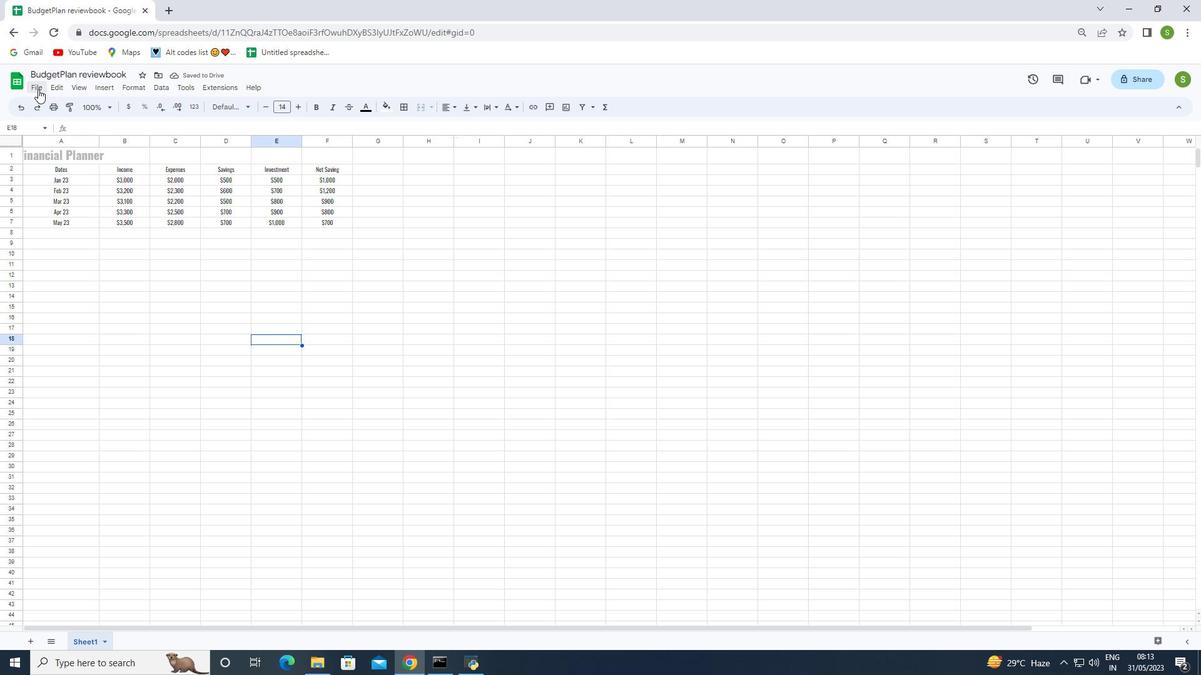 
Action: Mouse moved to (61, 234)
Screenshot: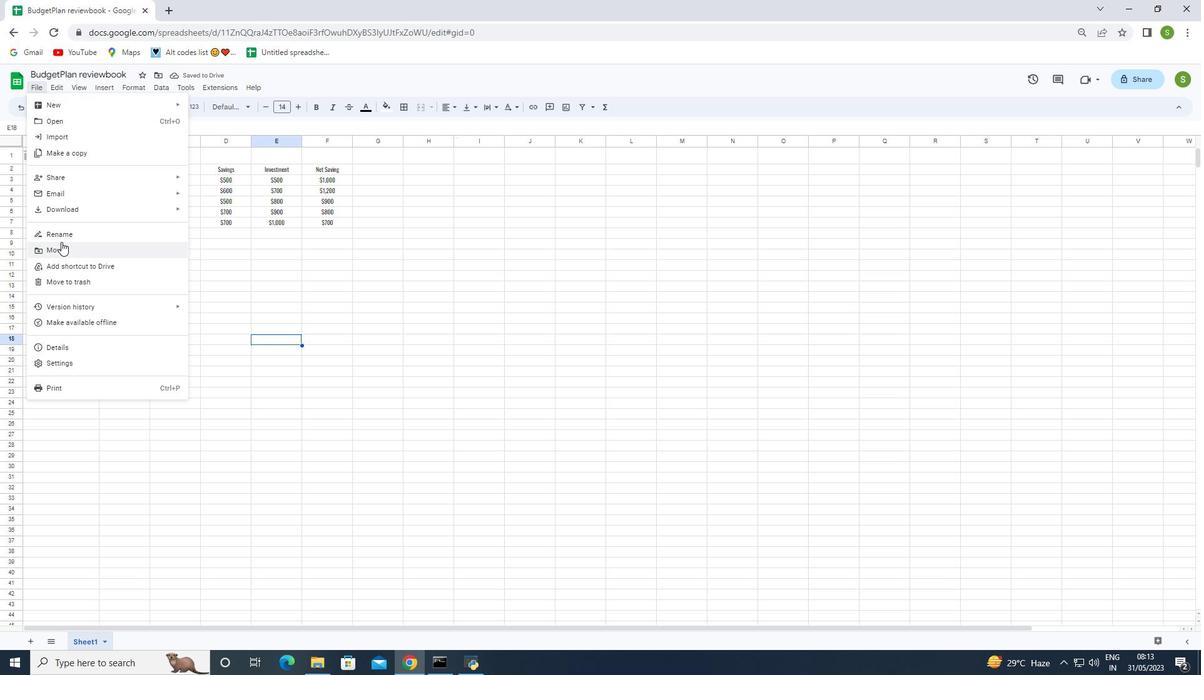 
Action: Mouse pressed left at (61, 234)
Screenshot: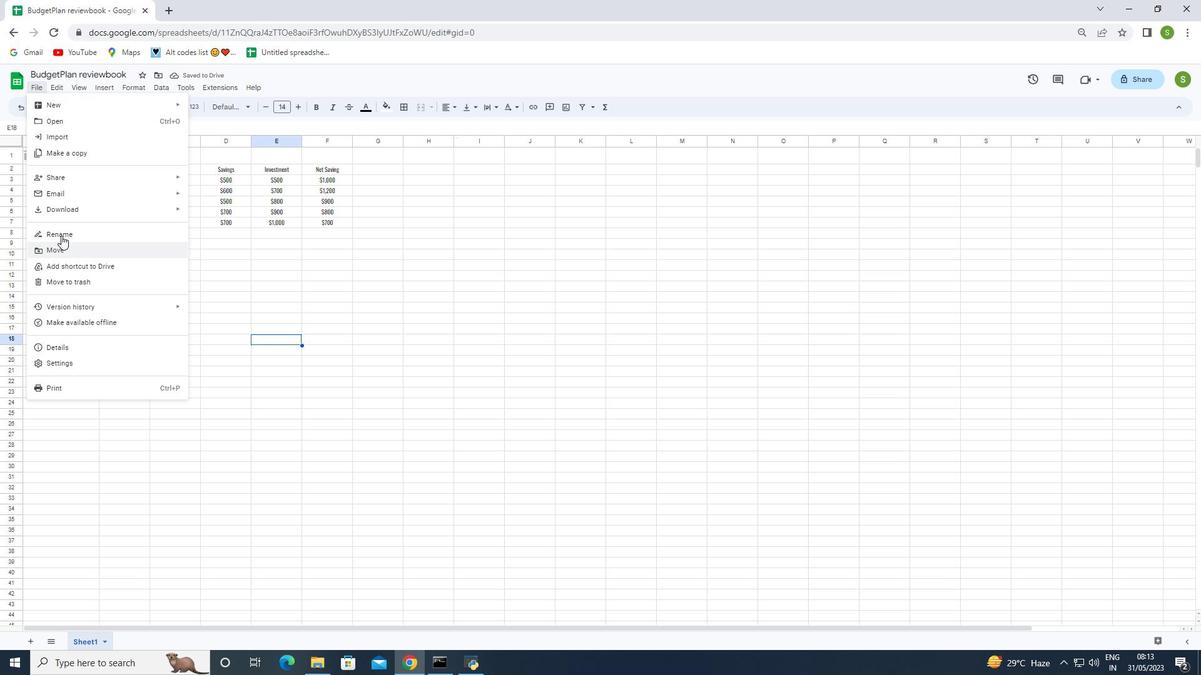 
Action: Mouse moved to (61, 235)
Screenshot: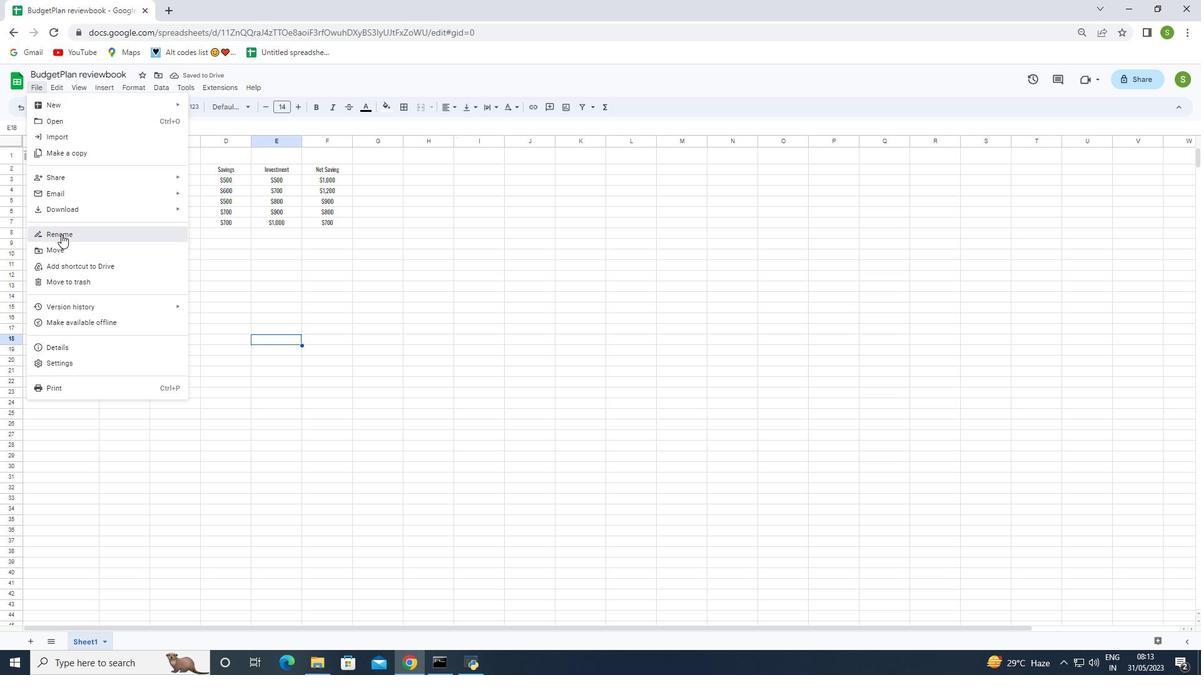 
Action: Key pressed <Key.backspace><Key.shift>Budget<Key.shift>Plan<Key.space>reviewbook
Screenshot: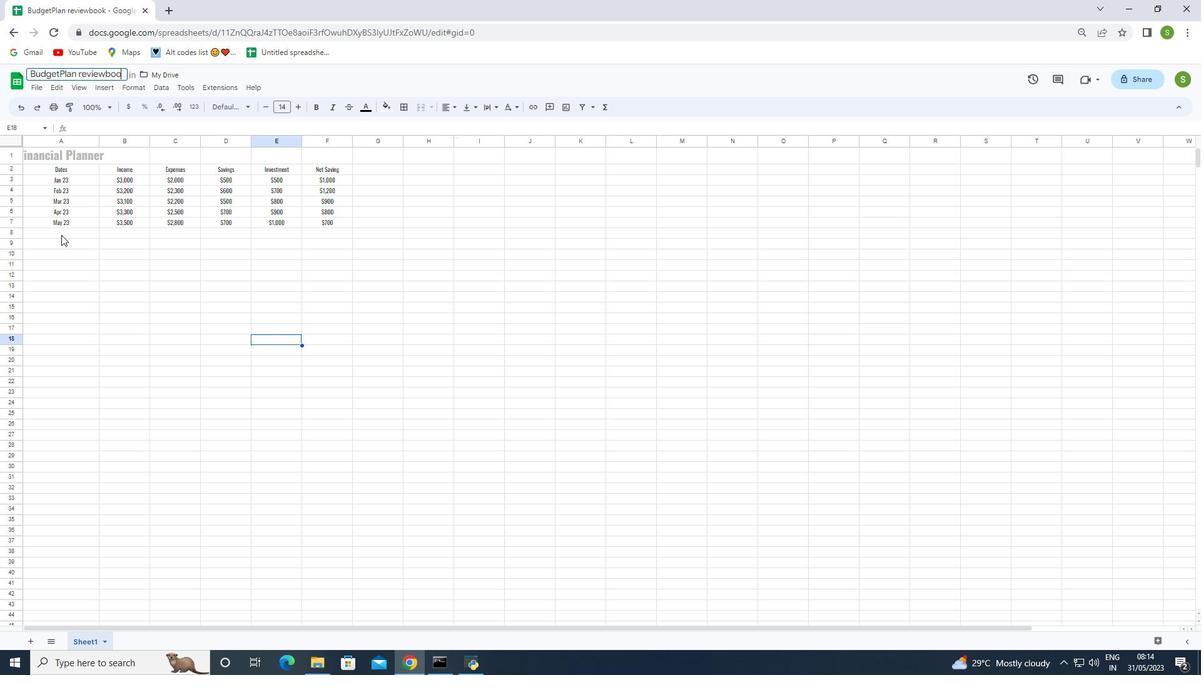 
Action: Mouse moved to (152, 318)
Screenshot: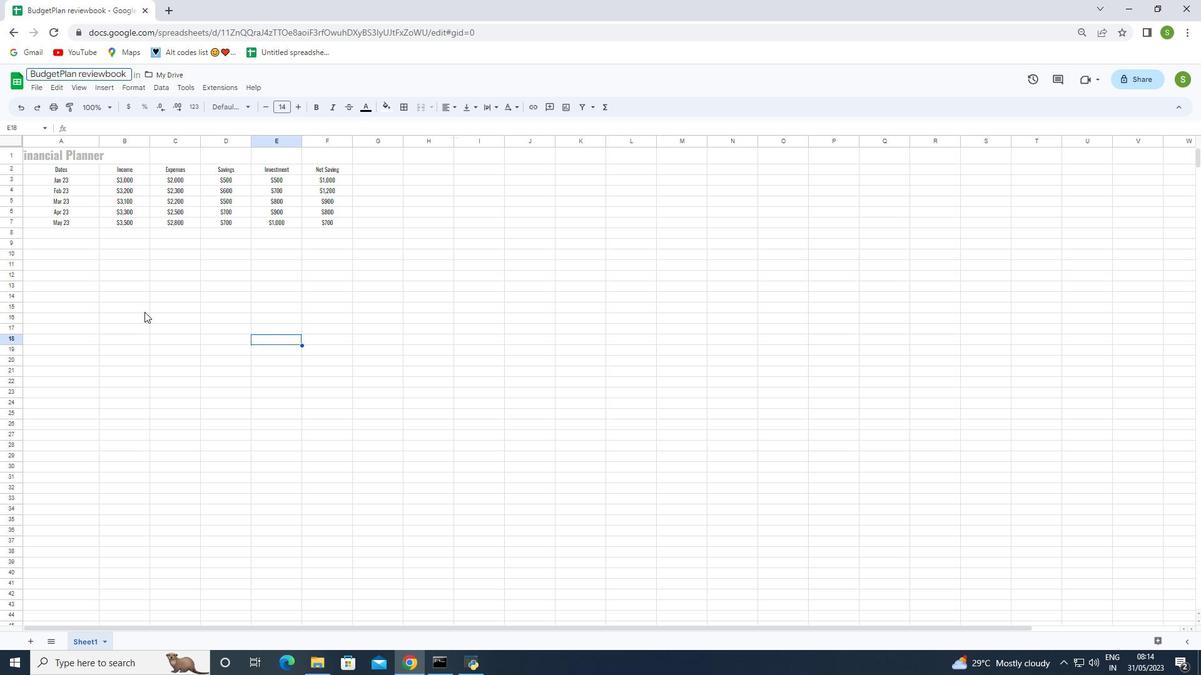 
Action: Mouse pressed left at (152, 318)
Screenshot: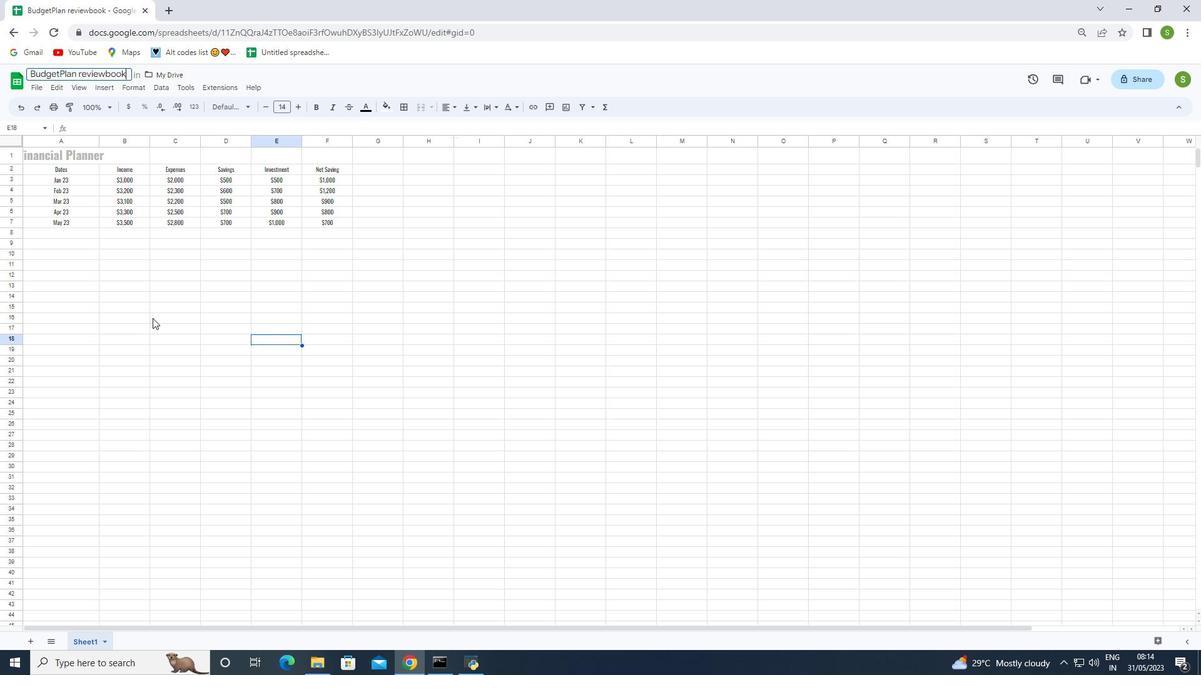 
